 Task: For heading Use Italics Courier New with red colour, bold & Underline.  font size for heading26,  'Change the font style of data to'Georgia and font size to 18,  Change the alignment of both headline & data to Align left In the sheet  DashboardExpenseLog
Action: Mouse moved to (54, 157)
Screenshot: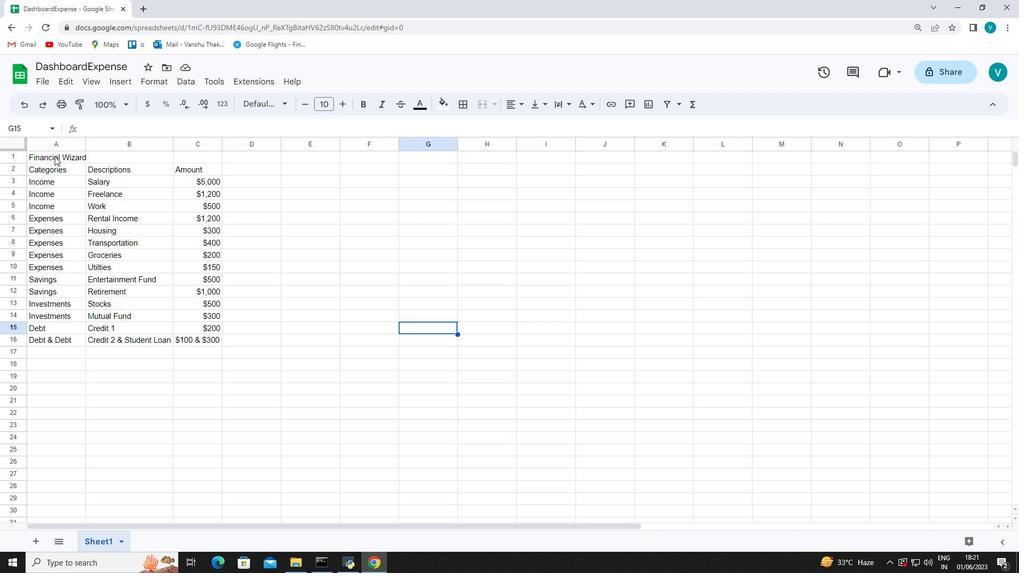 
Action: Mouse pressed left at (54, 157)
Screenshot: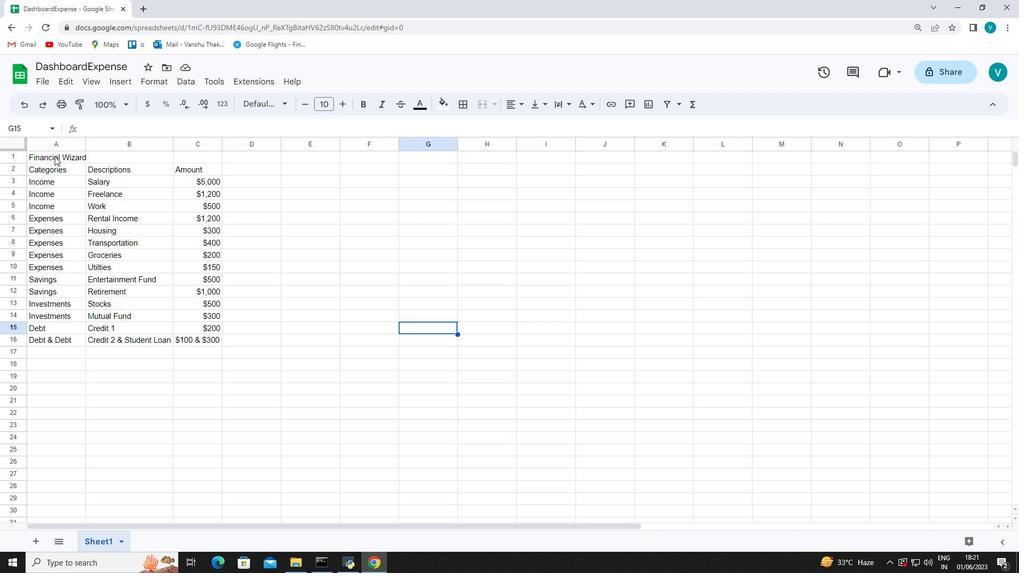 
Action: Mouse moved to (257, 107)
Screenshot: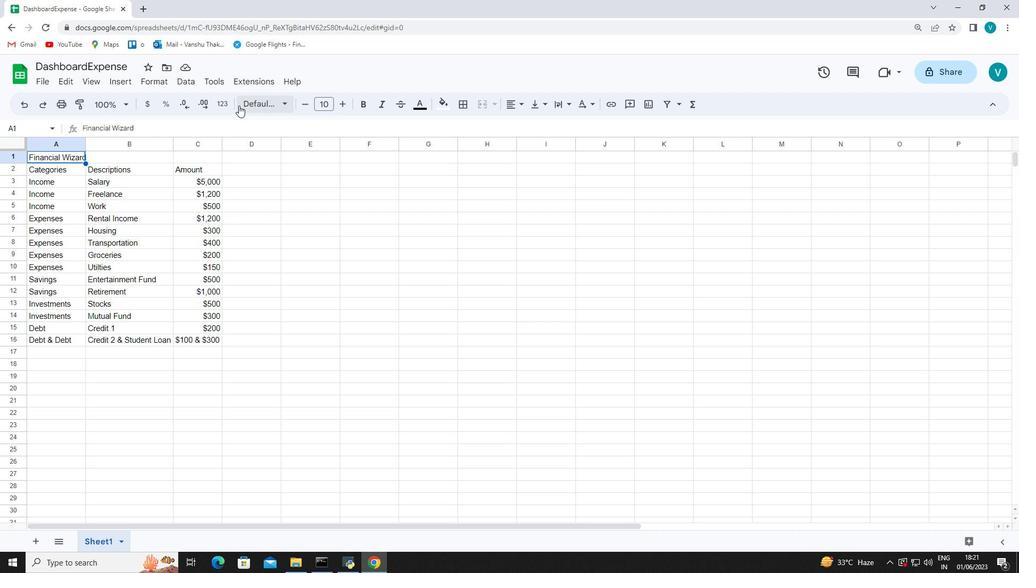
Action: Mouse pressed left at (257, 107)
Screenshot: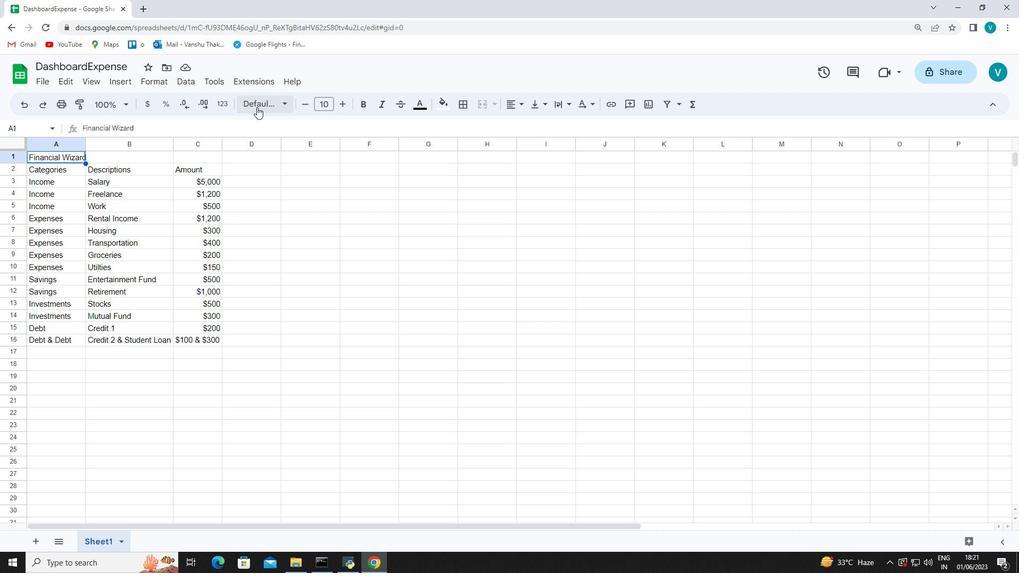 
Action: Mouse moved to (312, 230)
Screenshot: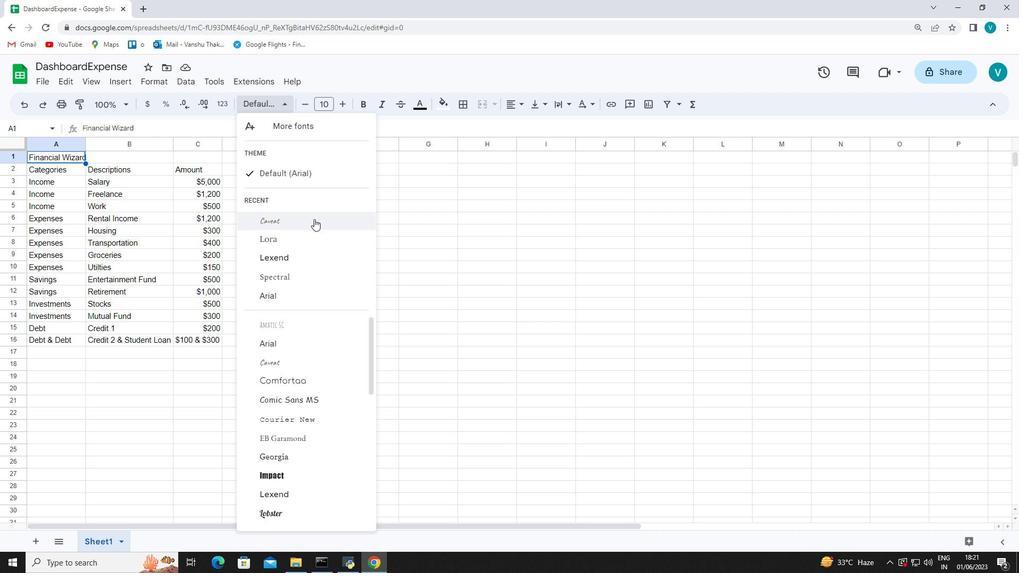 
Action: Mouse scrolled (312, 229) with delta (0, 0)
Screenshot: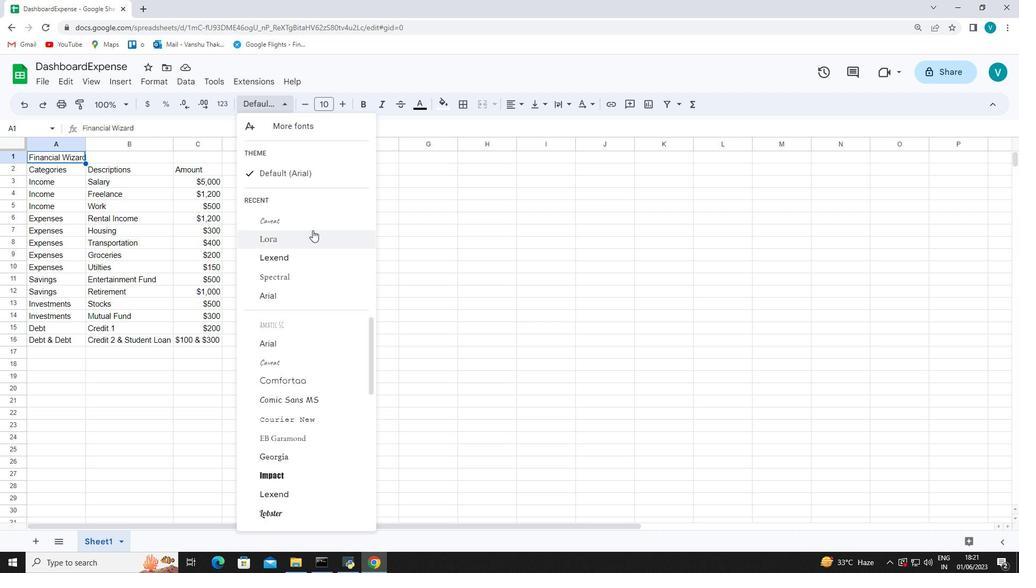 
Action: Mouse scrolled (312, 229) with delta (0, 0)
Screenshot: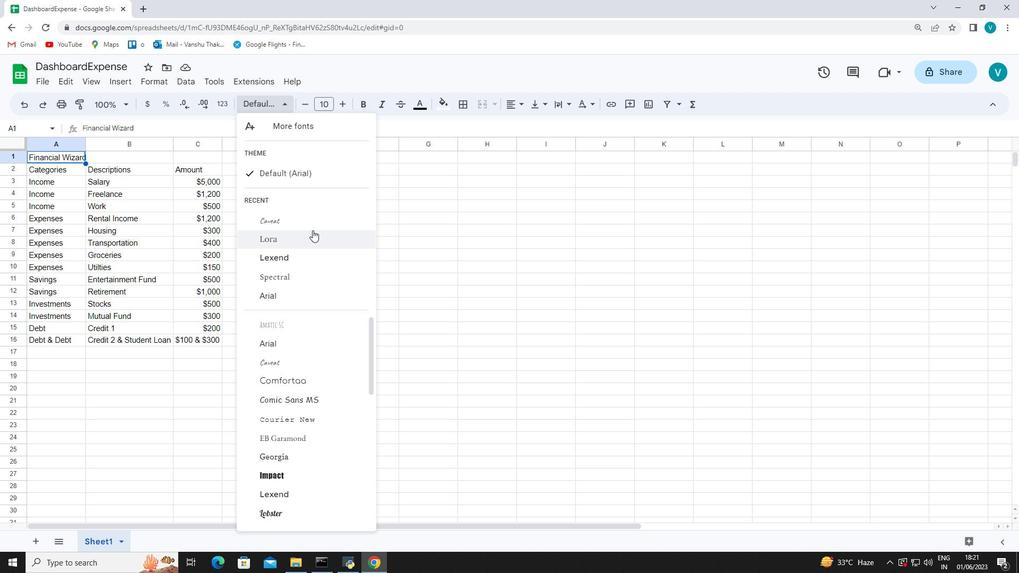 
Action: Mouse moved to (310, 364)
Screenshot: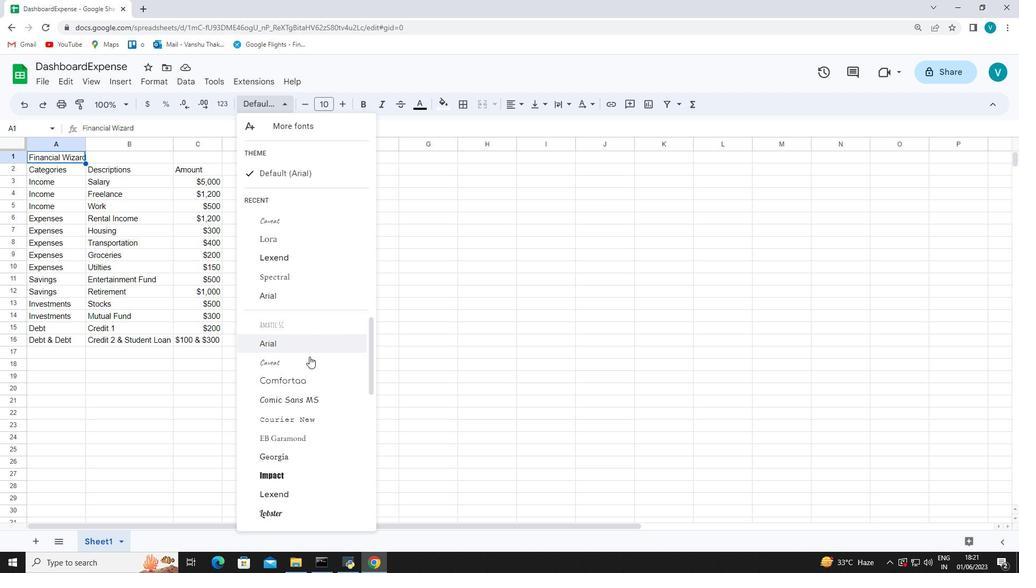 
Action: Mouse scrolled (310, 363) with delta (0, 0)
Screenshot: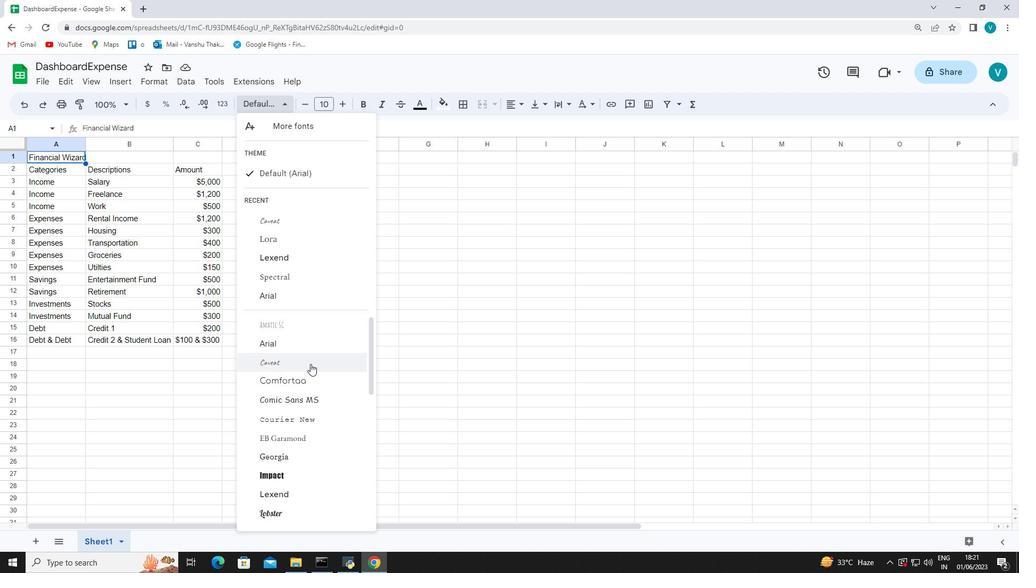 
Action: Mouse scrolled (310, 363) with delta (0, 0)
Screenshot: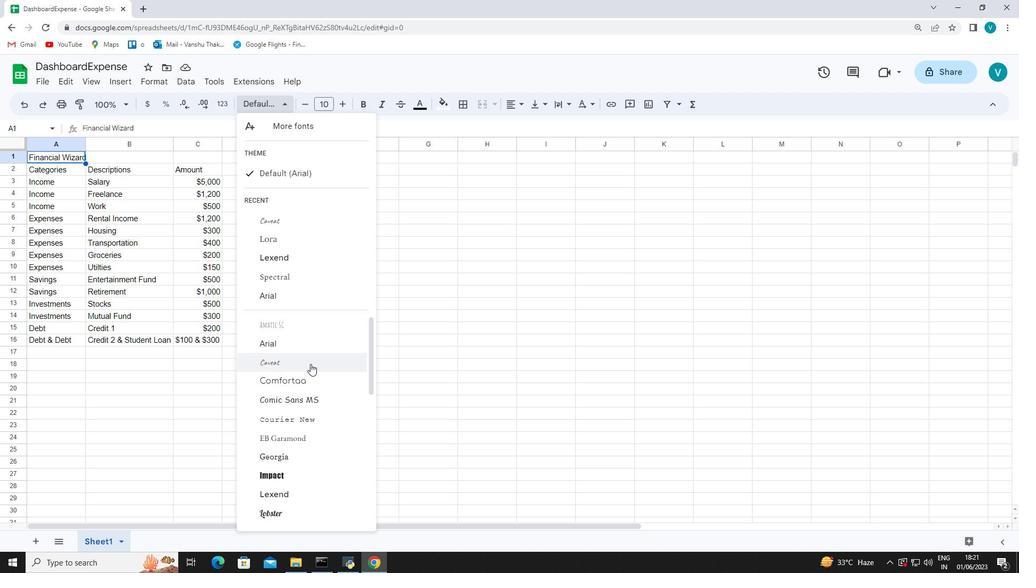 
Action: Mouse moved to (316, 339)
Screenshot: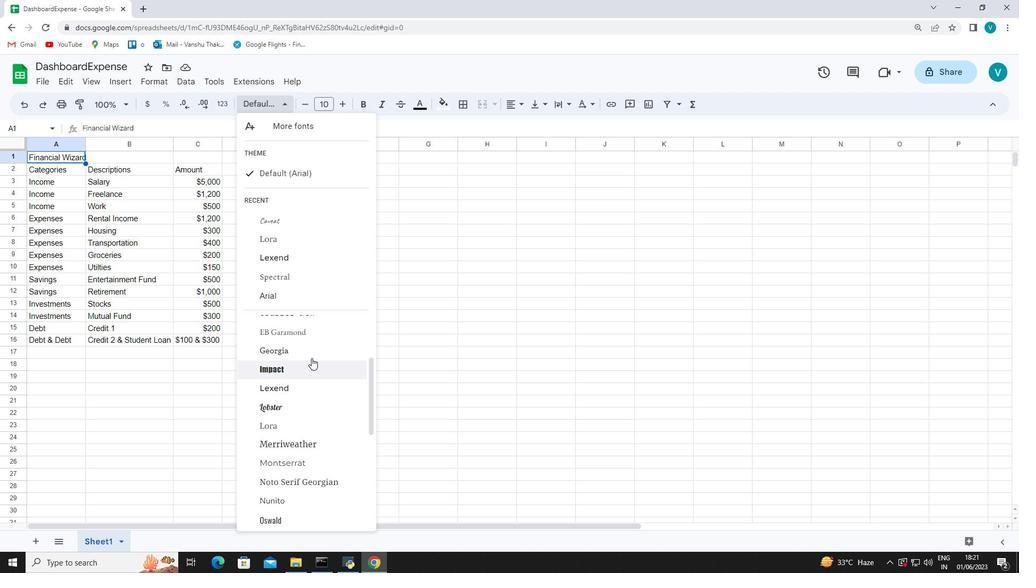 
Action: Mouse scrolled (316, 339) with delta (0, 0)
Screenshot: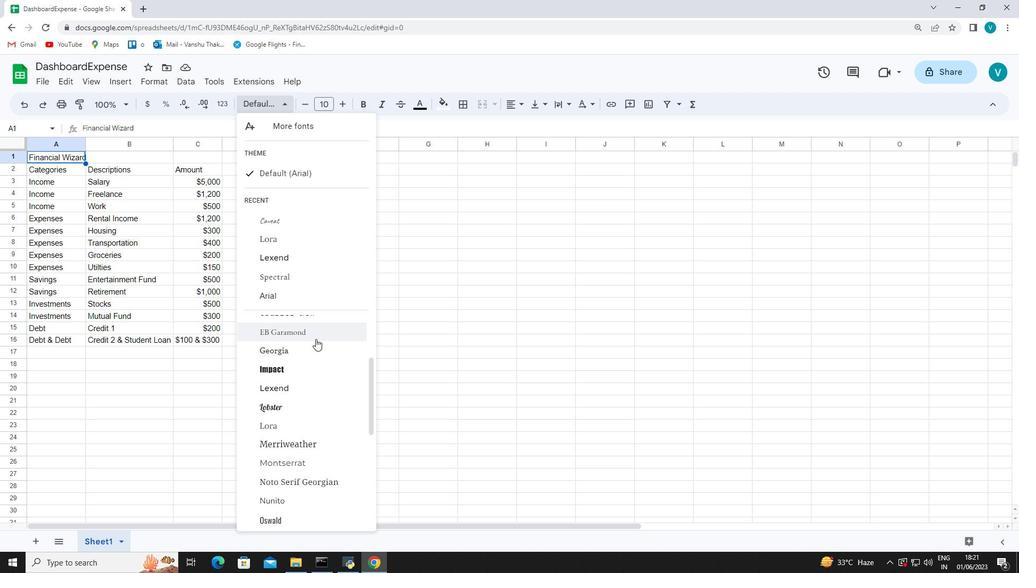 
Action: Mouse moved to (330, 361)
Screenshot: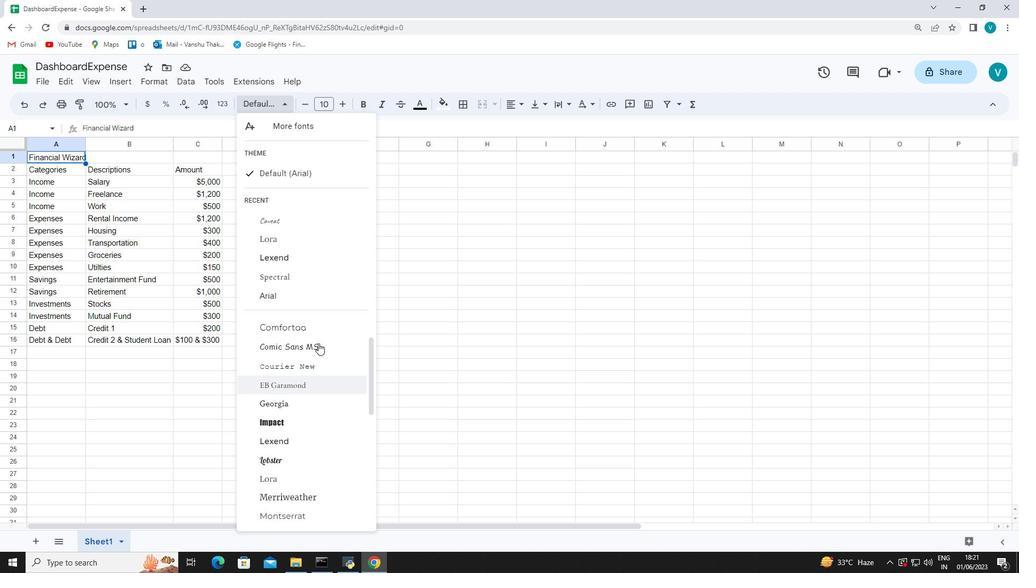 
Action: Mouse pressed left at (330, 361)
Screenshot: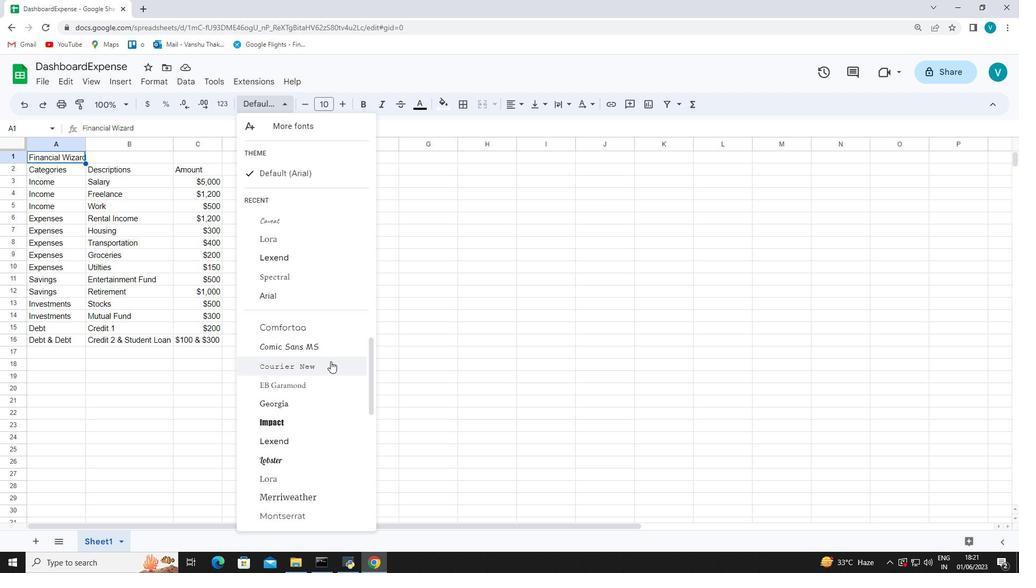 
Action: Mouse moved to (415, 109)
Screenshot: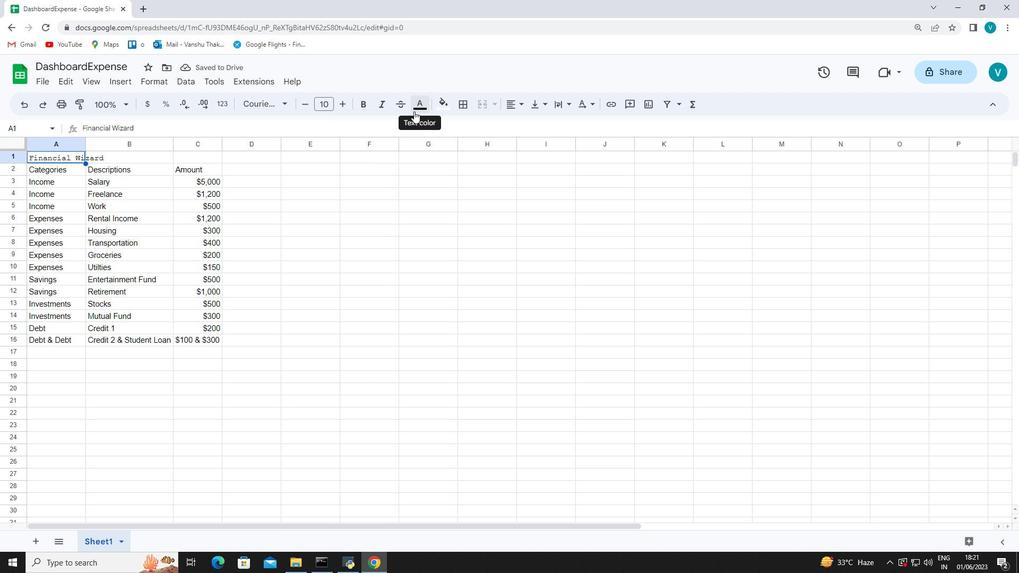 
Action: Mouse pressed left at (415, 109)
Screenshot: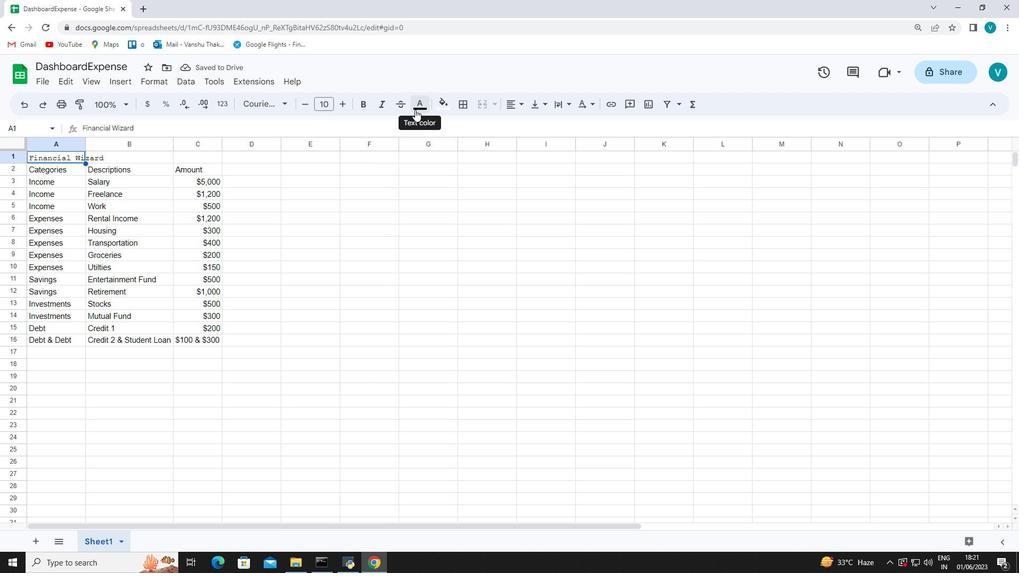 
Action: Mouse moved to (437, 157)
Screenshot: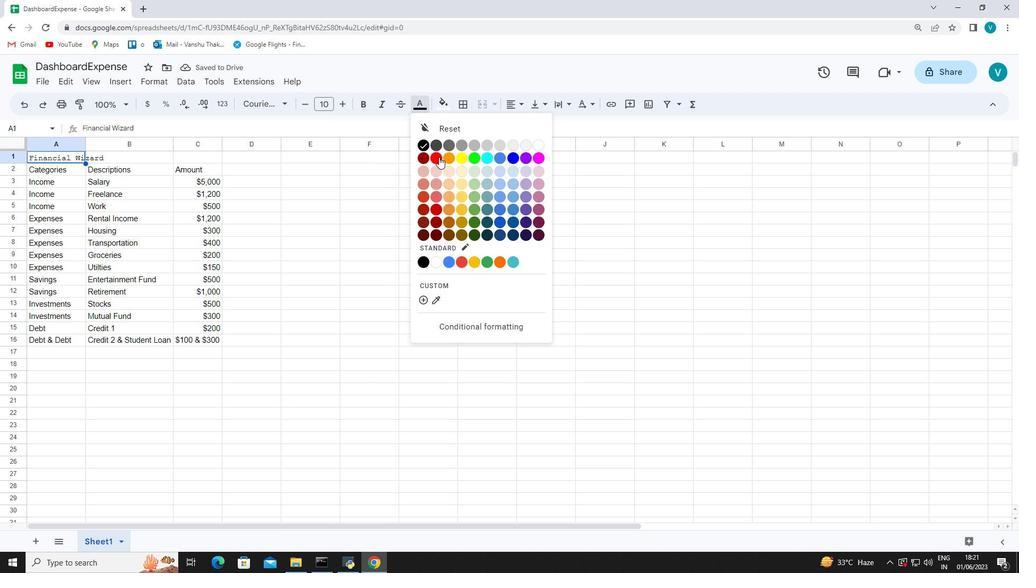 
Action: Mouse pressed left at (437, 157)
Screenshot: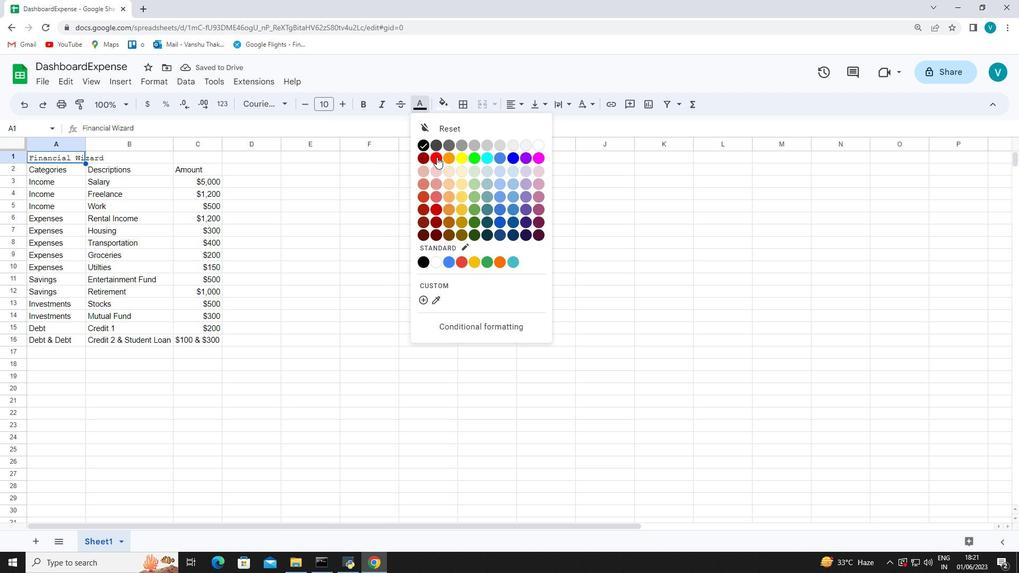 
Action: Mouse moved to (338, 145)
Screenshot: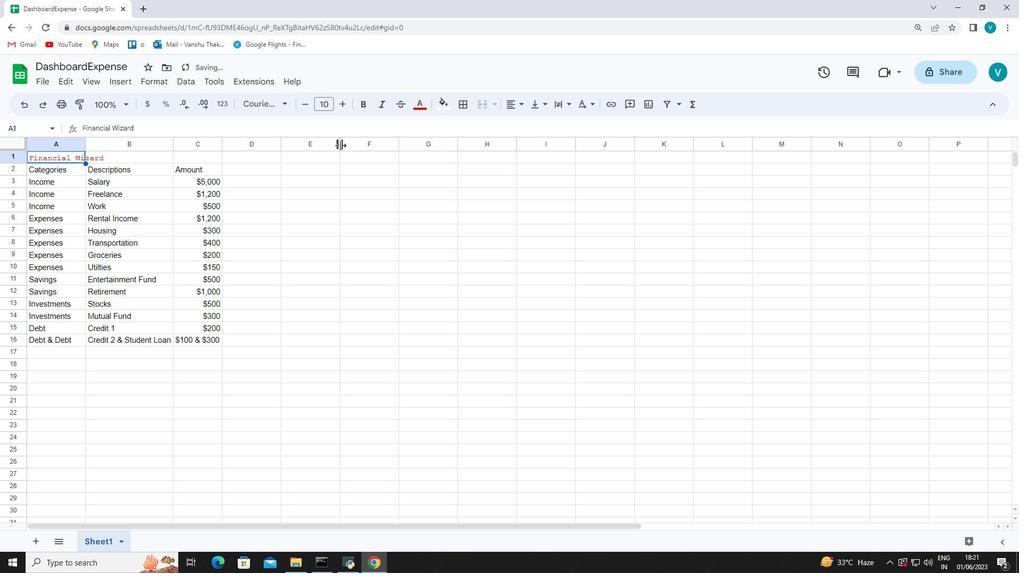 
Action: Key pressed ctrl+U
Screenshot: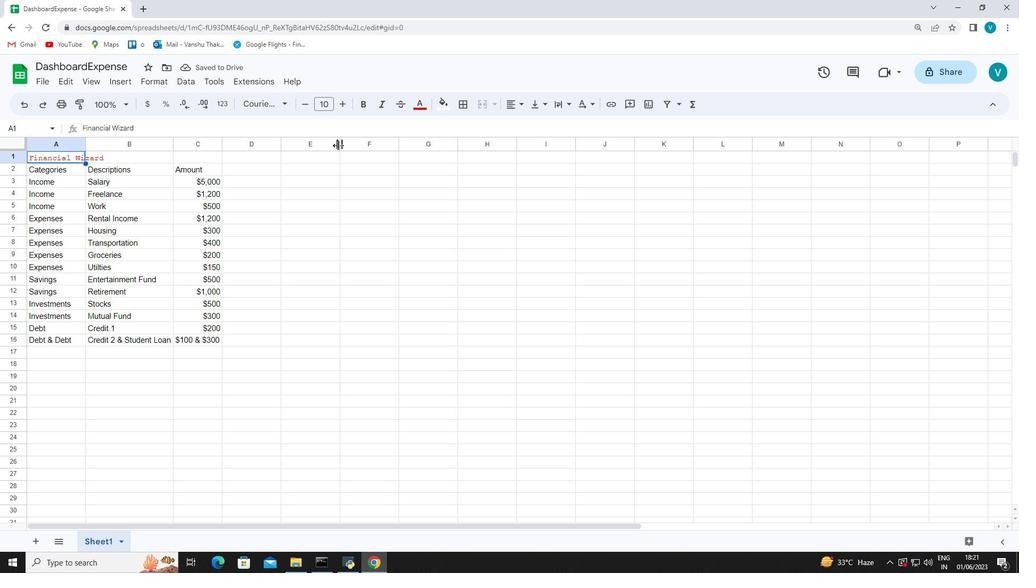 
Action: Mouse moved to (366, 103)
Screenshot: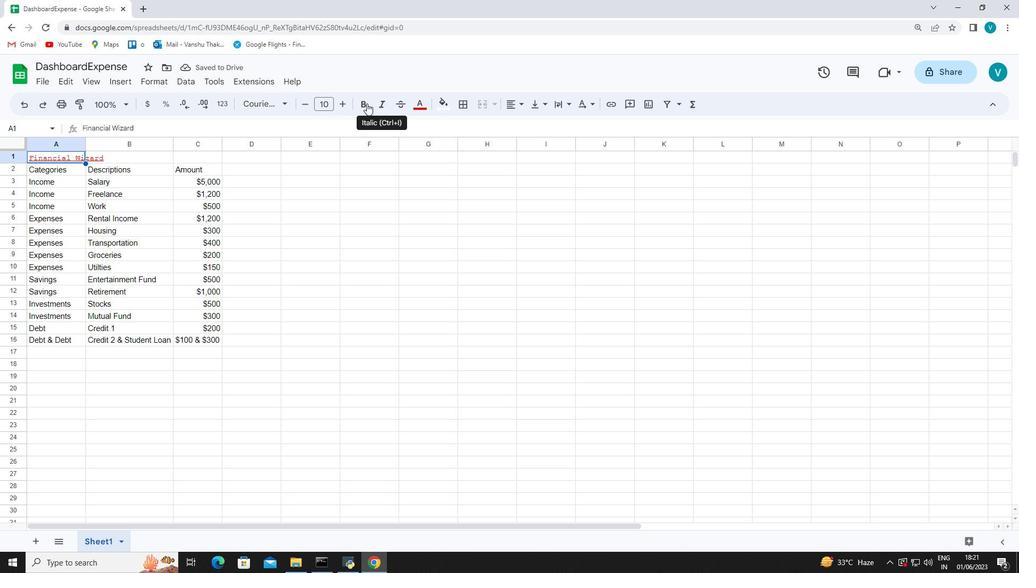 
Action: Mouse pressed left at (366, 103)
Screenshot: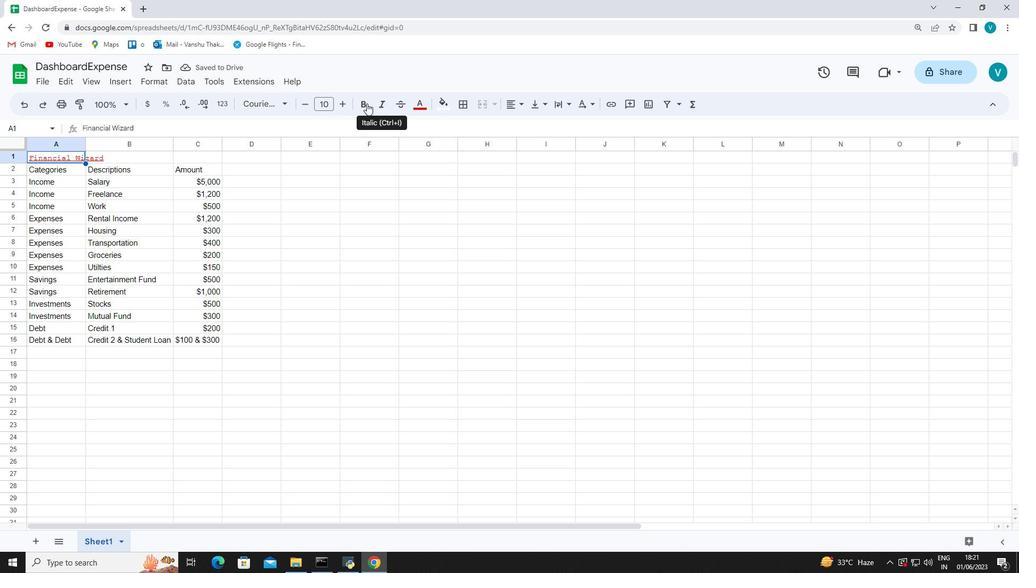 
Action: Mouse moved to (349, 101)
Screenshot: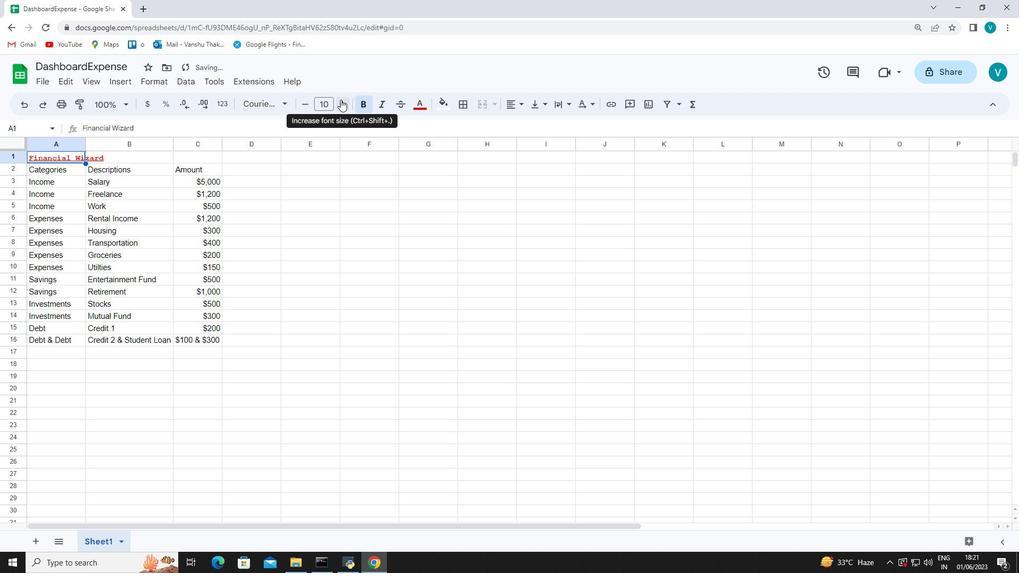 
Action: Mouse pressed left at (349, 101)
Screenshot: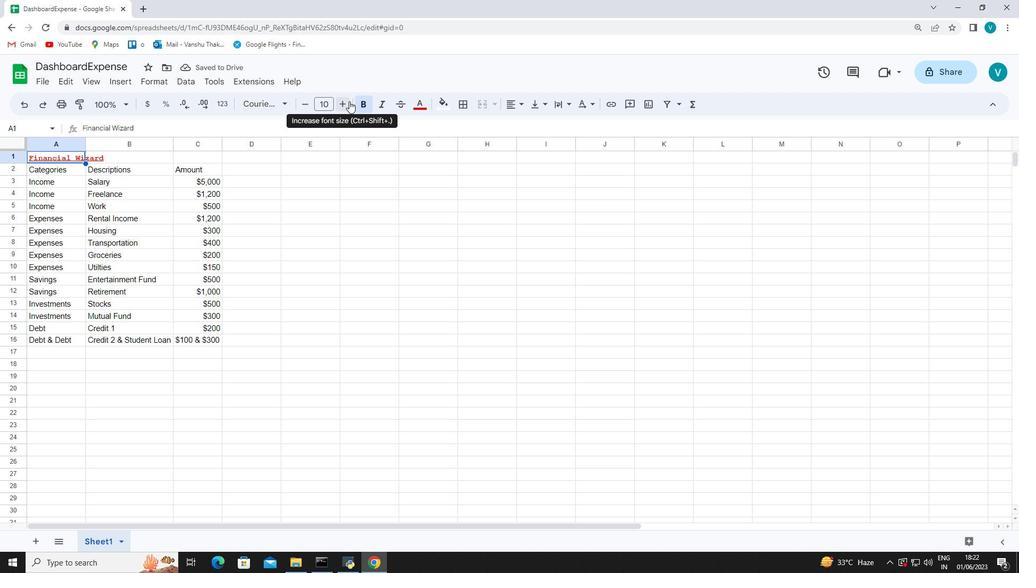 
Action: Mouse pressed left at (349, 101)
Screenshot: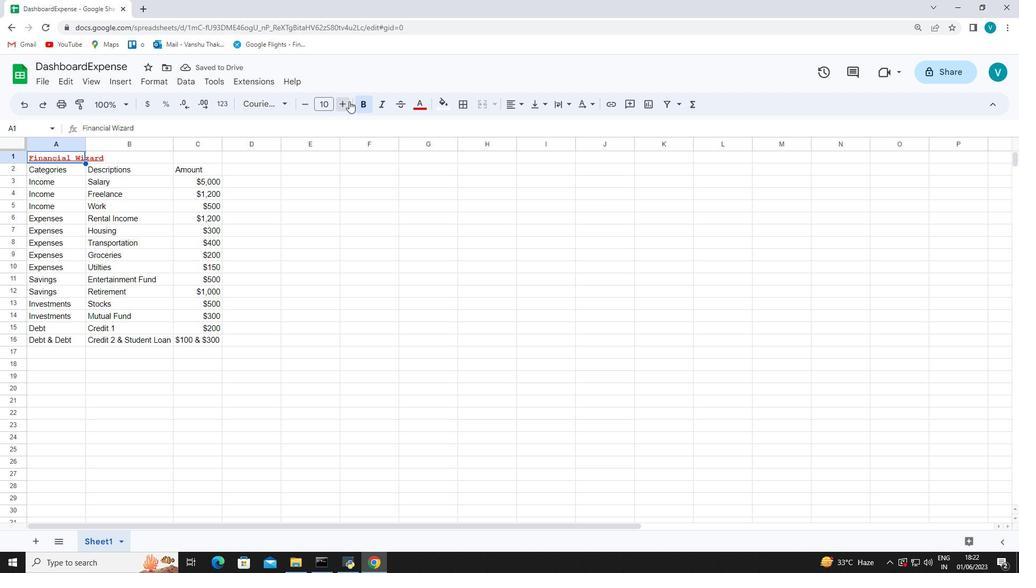 
Action: Mouse pressed left at (349, 101)
Screenshot: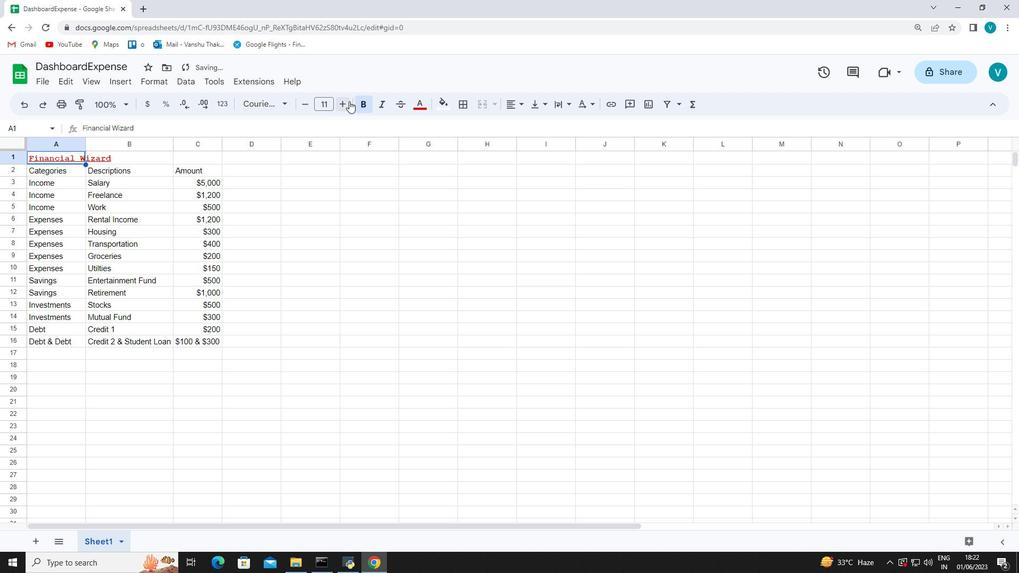 
Action: Mouse pressed left at (349, 101)
Screenshot: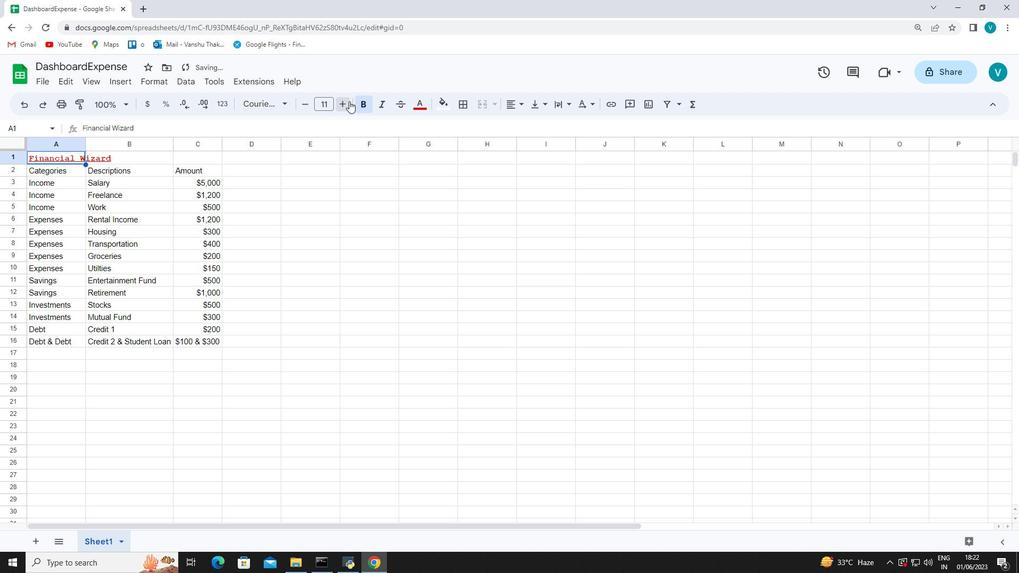
Action: Mouse pressed left at (349, 101)
Screenshot: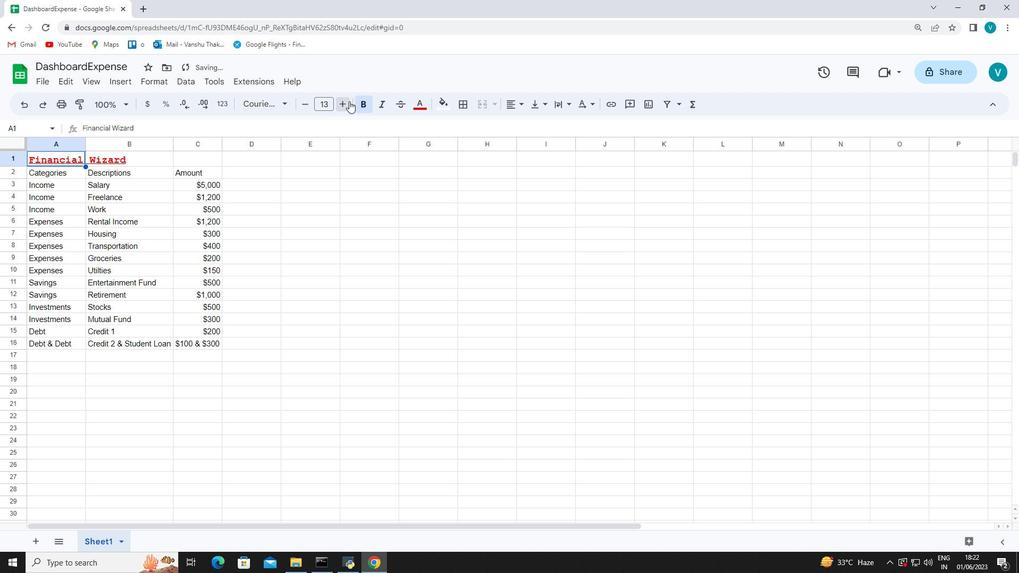 
Action: Mouse pressed left at (349, 101)
Screenshot: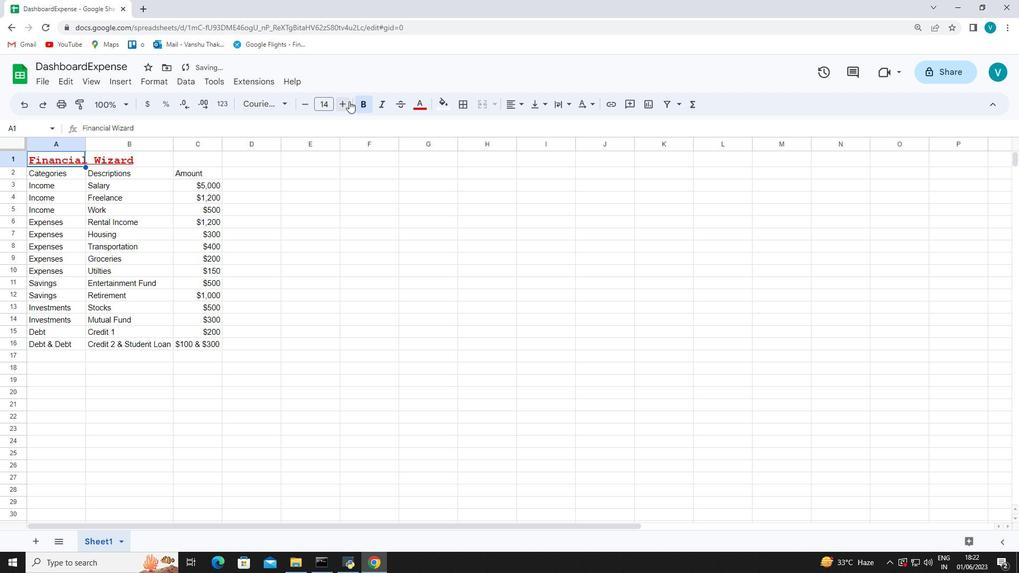 
Action: Mouse pressed left at (349, 101)
Screenshot: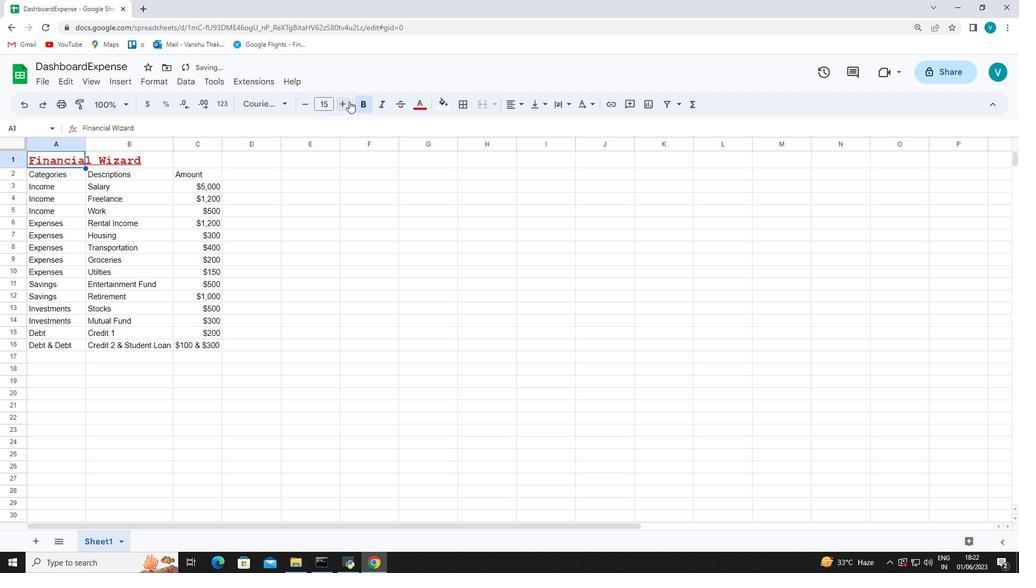 
Action: Mouse pressed left at (349, 101)
Screenshot: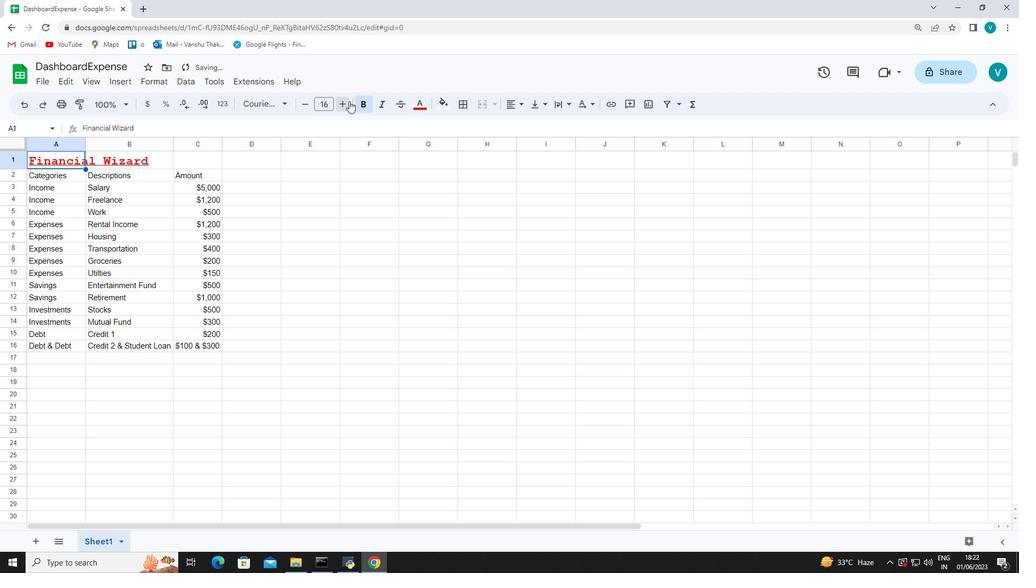 
Action: Mouse pressed left at (349, 101)
Screenshot: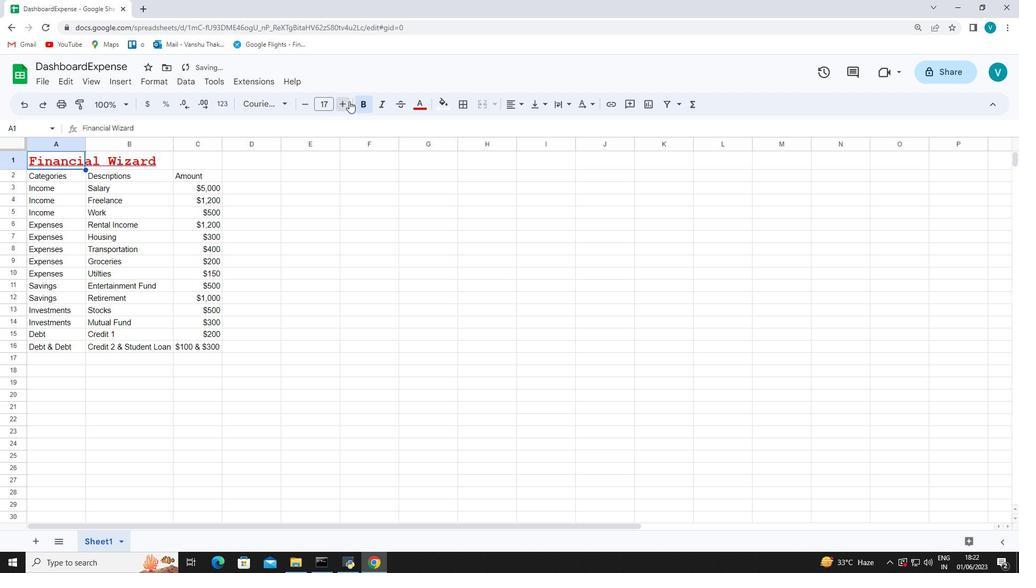 
Action: Mouse pressed left at (349, 101)
Screenshot: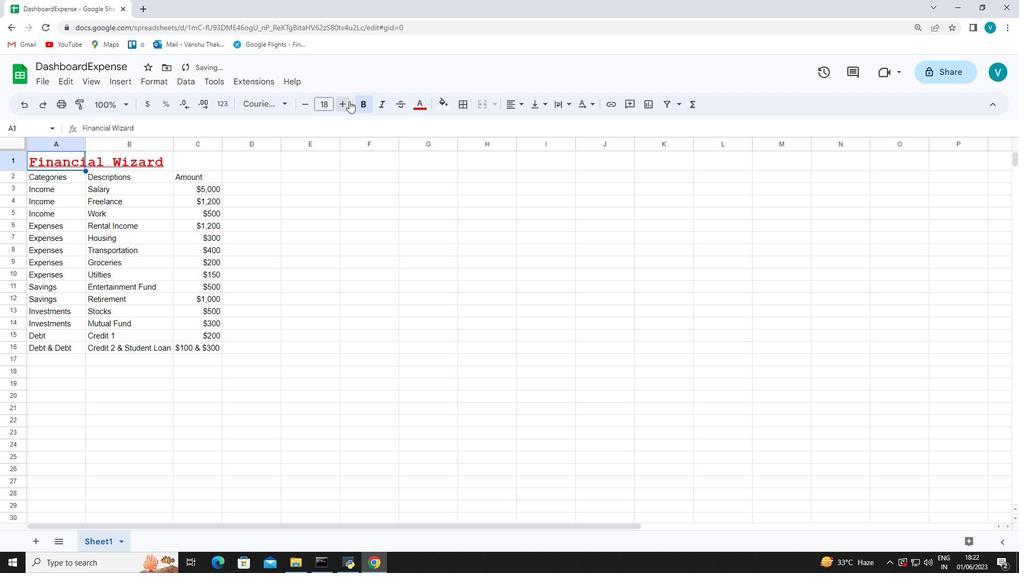 
Action: Mouse pressed left at (349, 101)
Screenshot: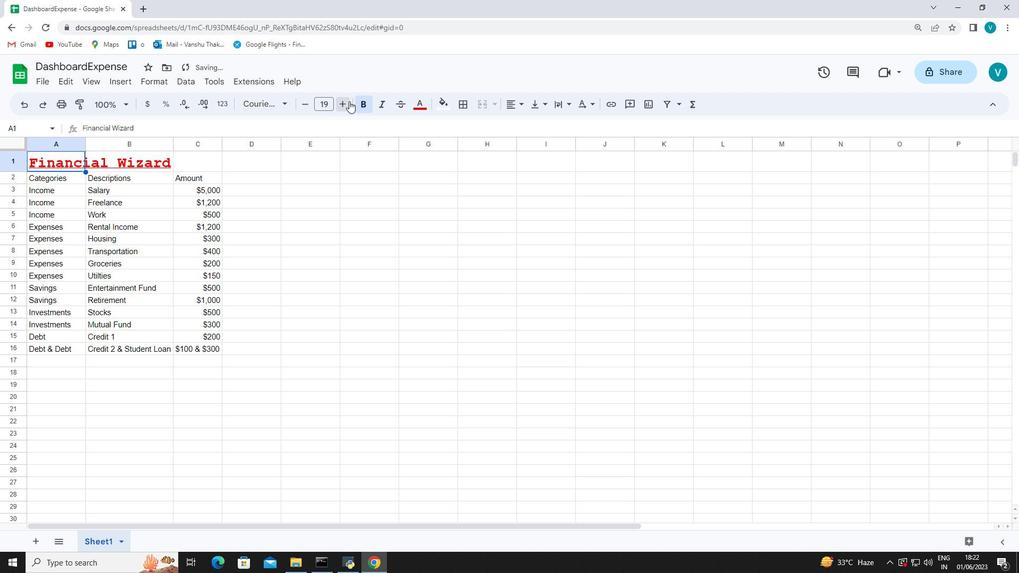 
Action: Mouse pressed left at (349, 101)
Screenshot: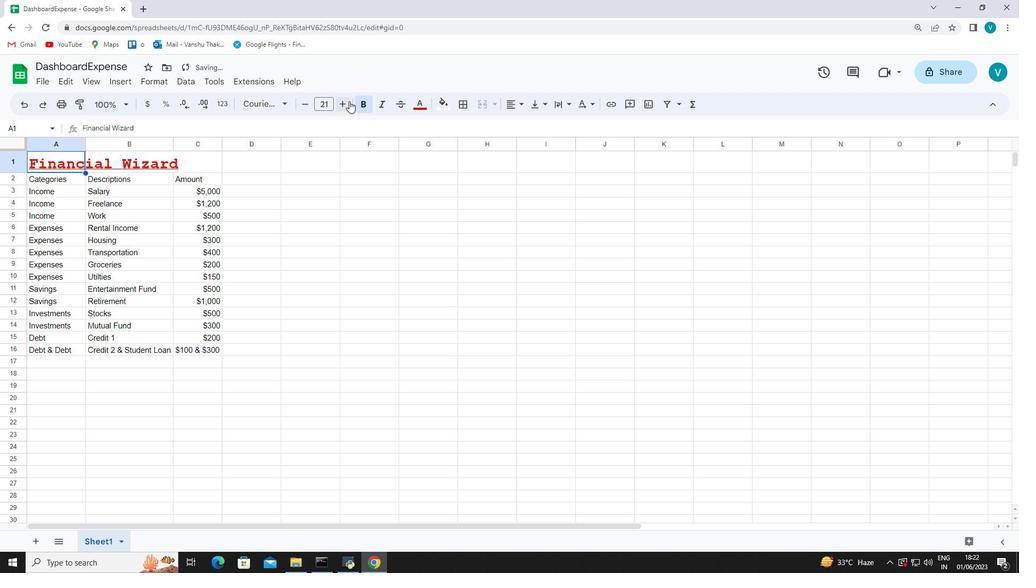 
Action: Mouse pressed left at (349, 101)
Screenshot: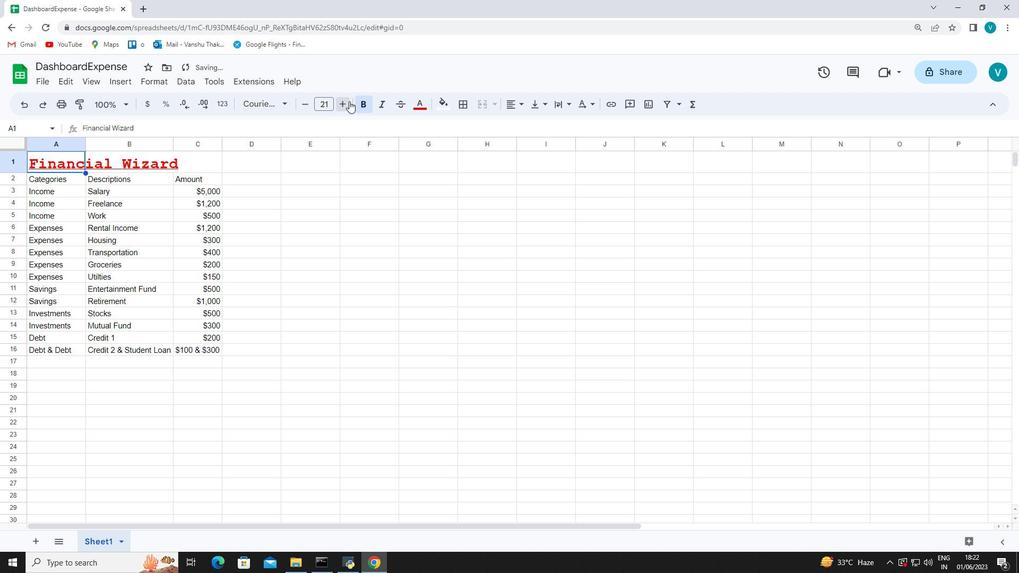 
Action: Mouse pressed left at (349, 101)
Screenshot: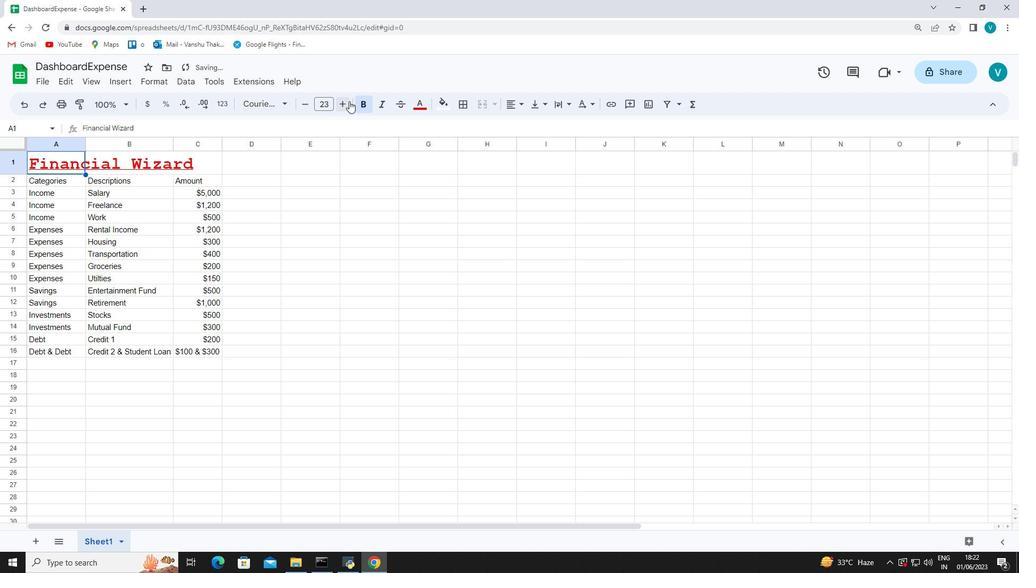 
Action: Mouse pressed left at (349, 101)
Screenshot: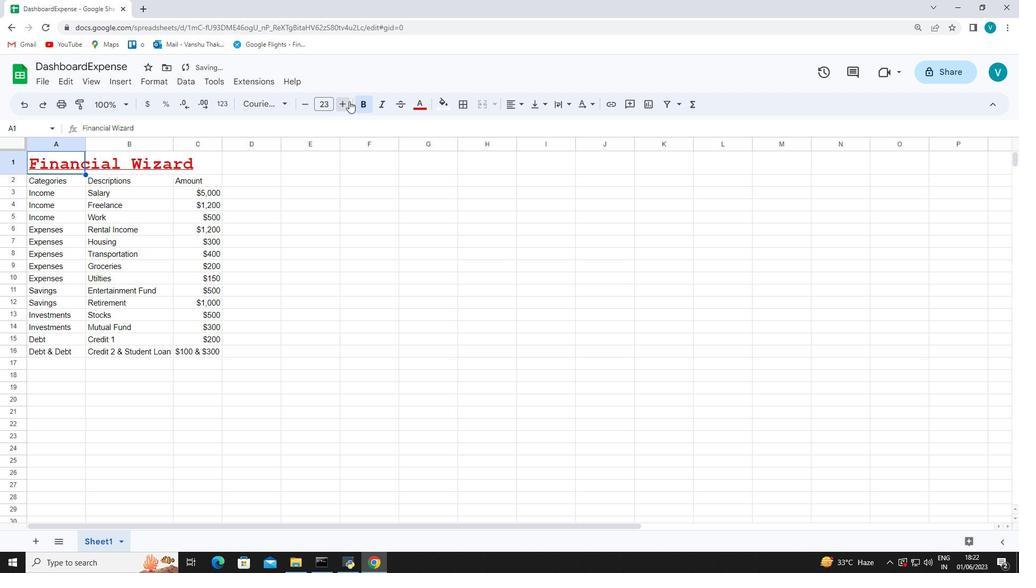 
Action: Mouse pressed left at (349, 101)
Screenshot: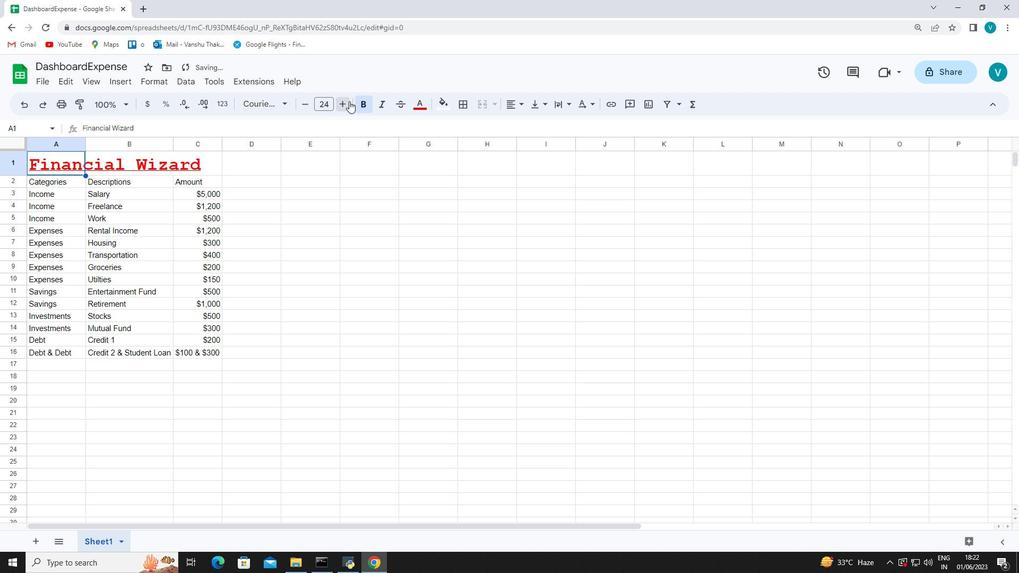 
Action: Mouse moved to (357, 222)
Screenshot: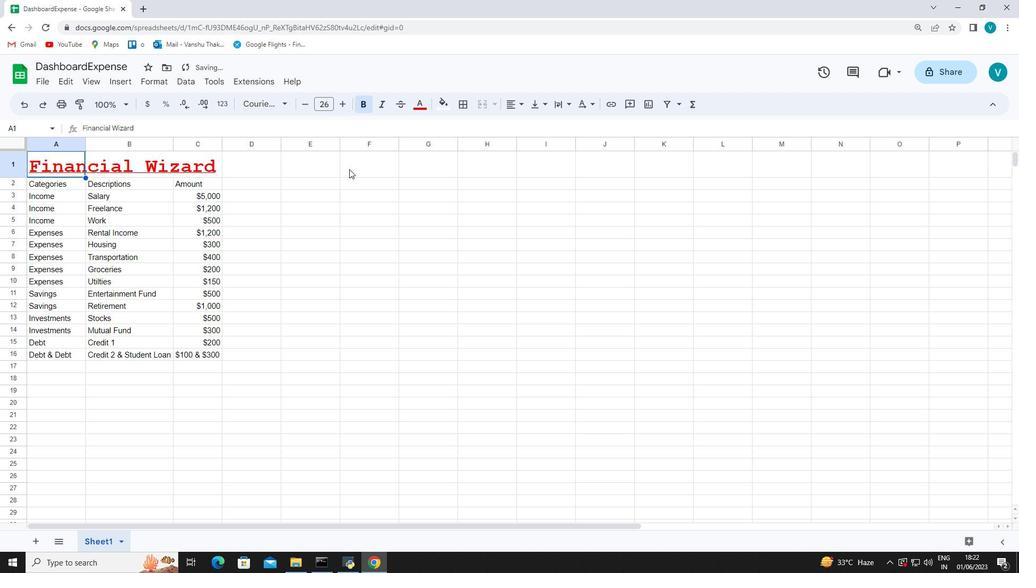 
Action: Mouse pressed left at (357, 222)
Screenshot: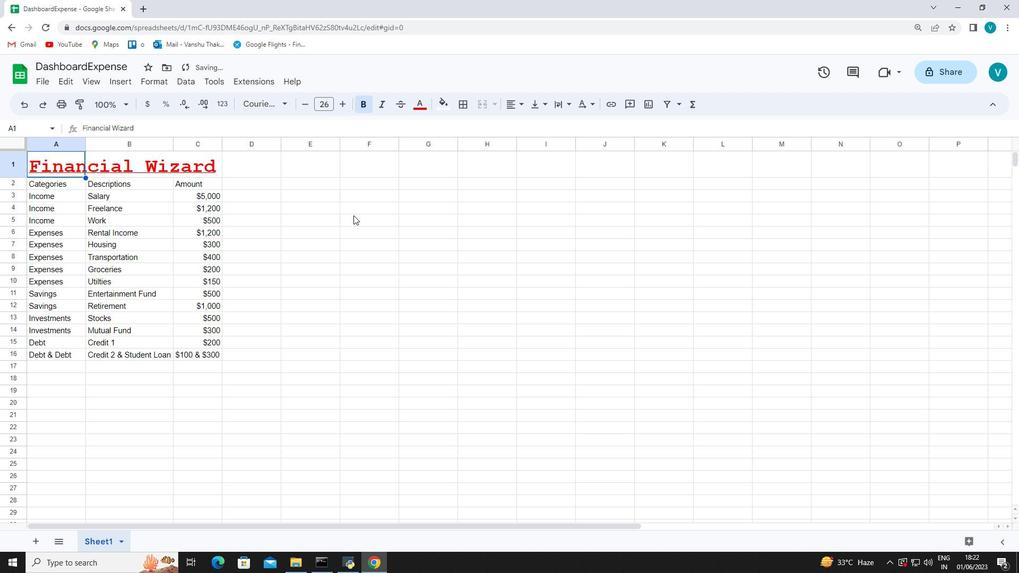 
Action: Mouse moved to (73, 189)
Screenshot: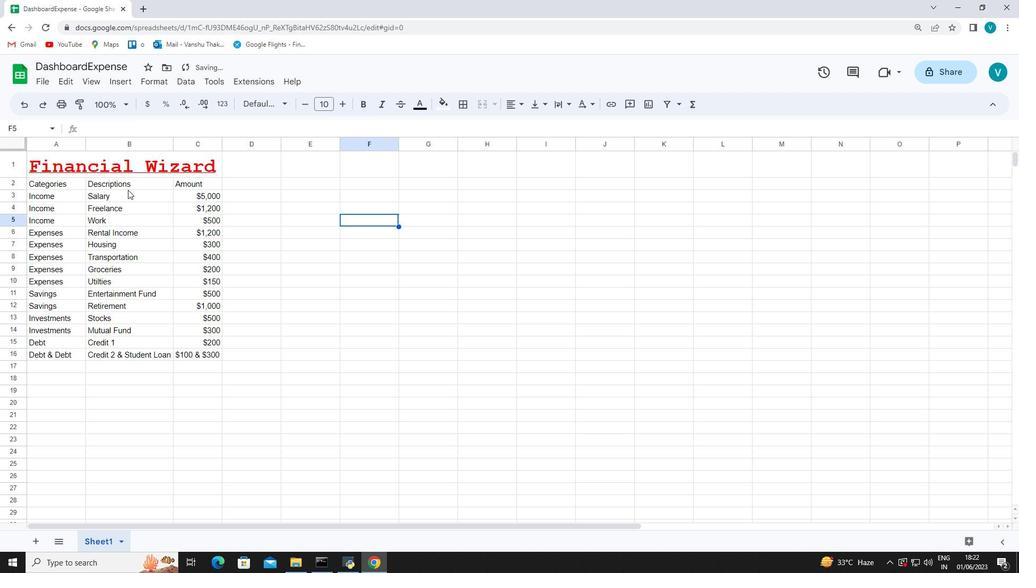 
Action: Mouse pressed left at (73, 189)
Screenshot: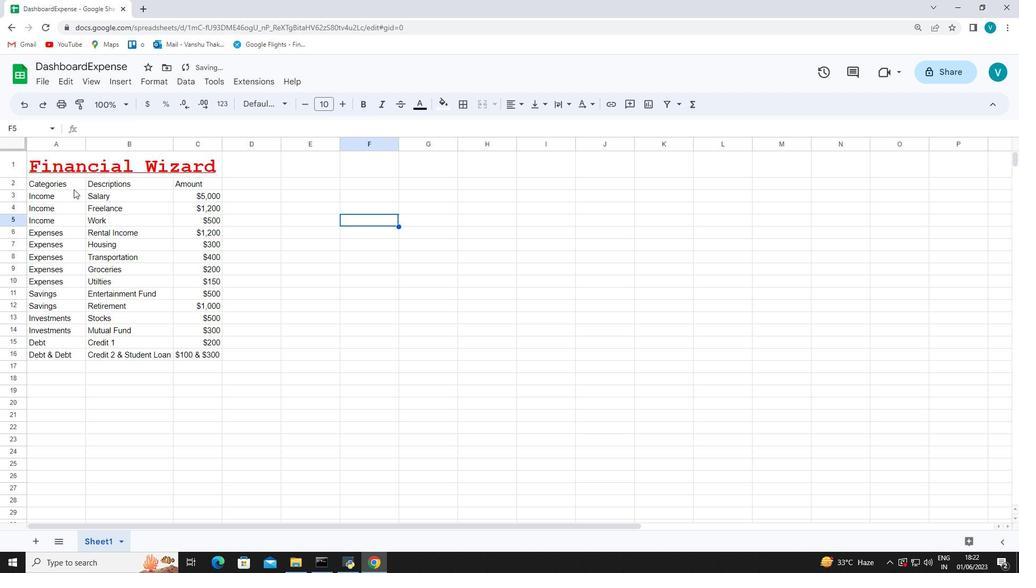 
Action: Mouse moved to (54, 183)
Screenshot: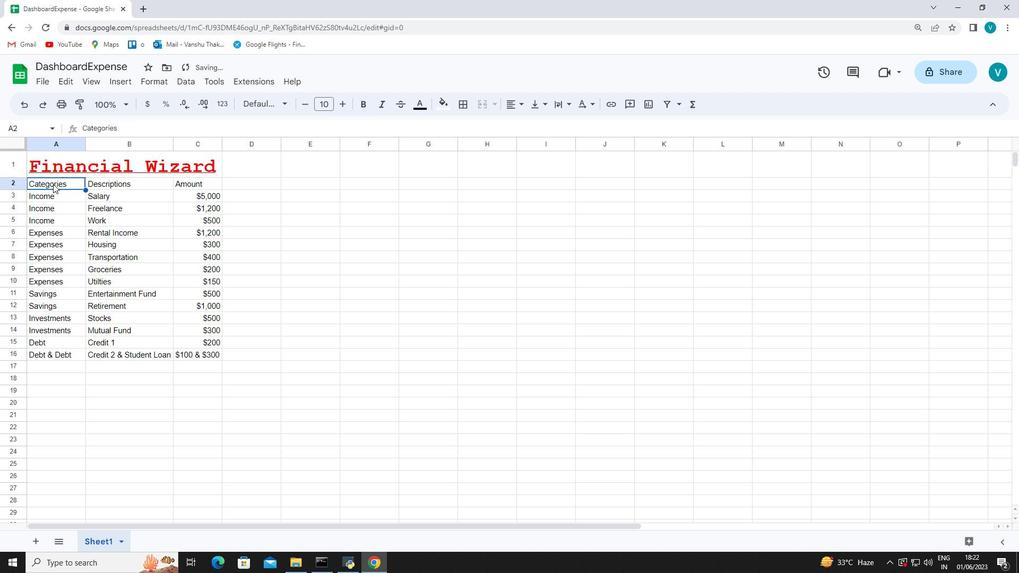 
Action: Mouse pressed left at (54, 183)
Screenshot: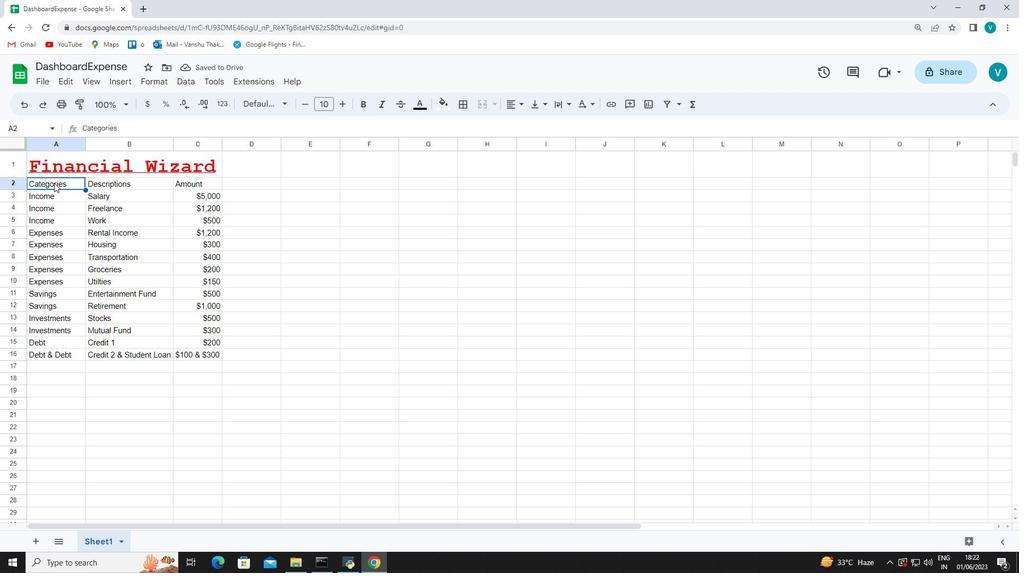 
Action: Mouse moved to (274, 105)
Screenshot: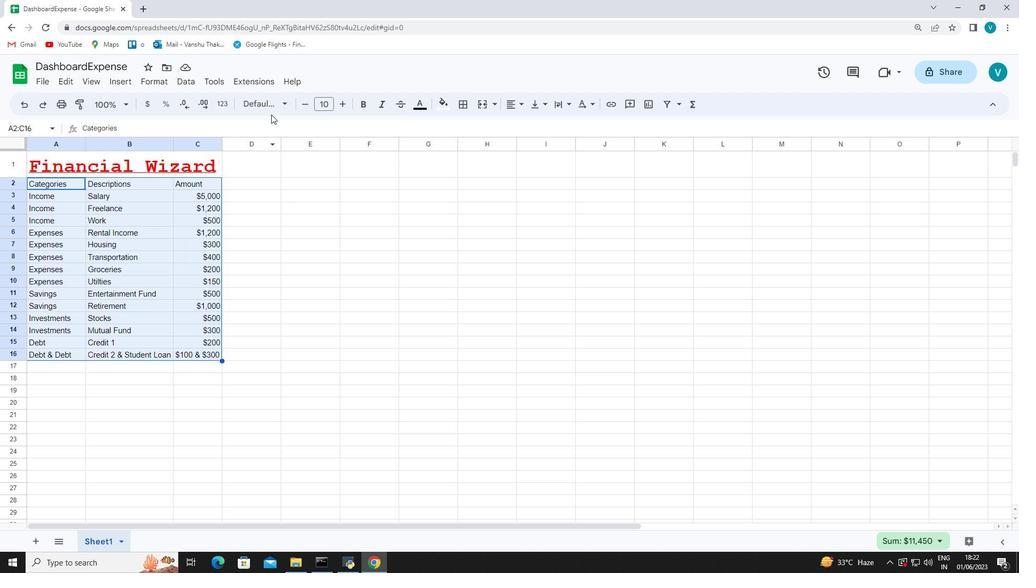 
Action: Mouse pressed left at (274, 105)
Screenshot: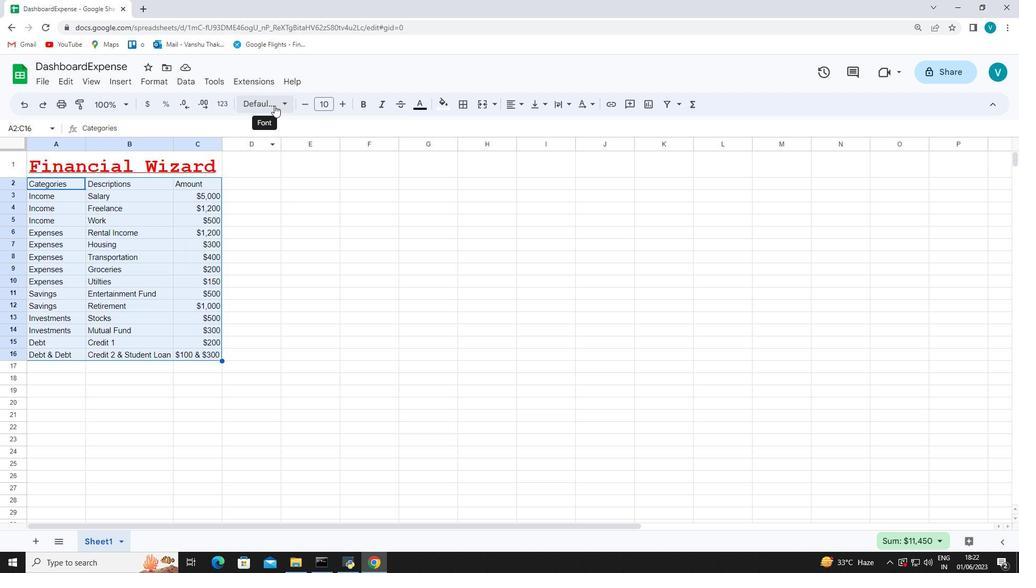
Action: Mouse moved to (304, 387)
Screenshot: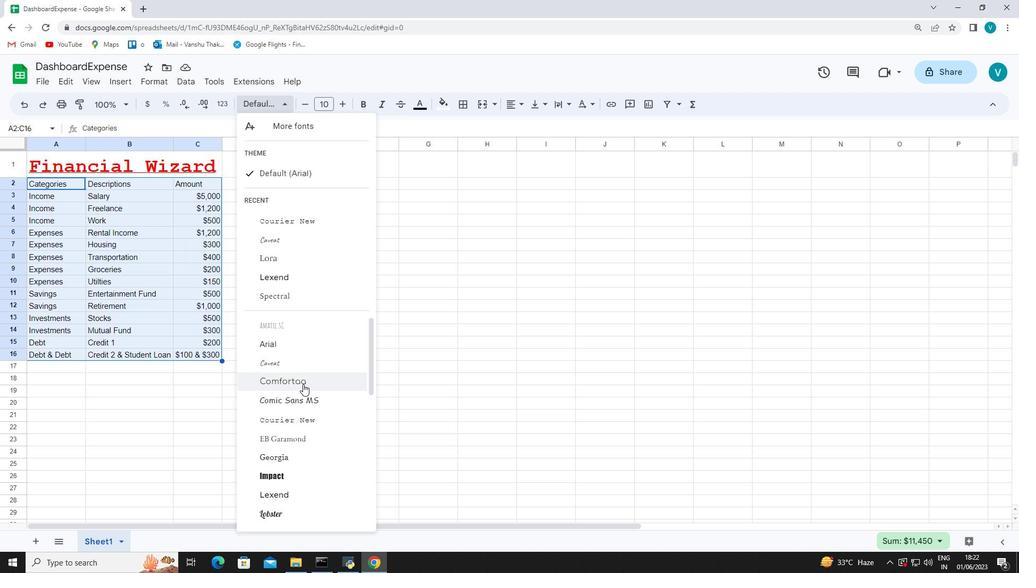 
Action: Mouse scrolled (304, 387) with delta (0, 0)
Screenshot: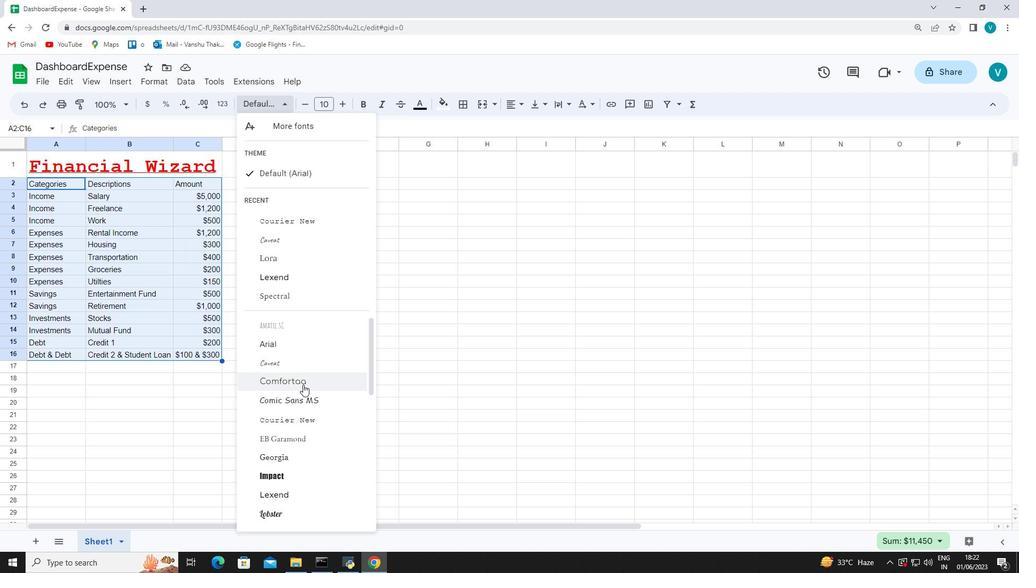 
Action: Mouse scrolled (304, 387) with delta (0, 0)
Screenshot: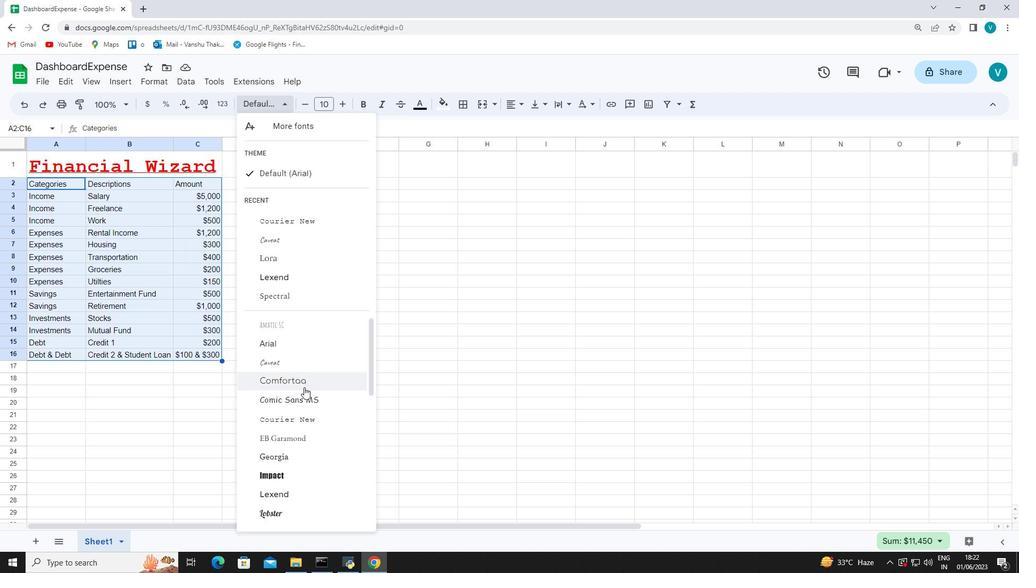 
Action: Mouse moved to (294, 355)
Screenshot: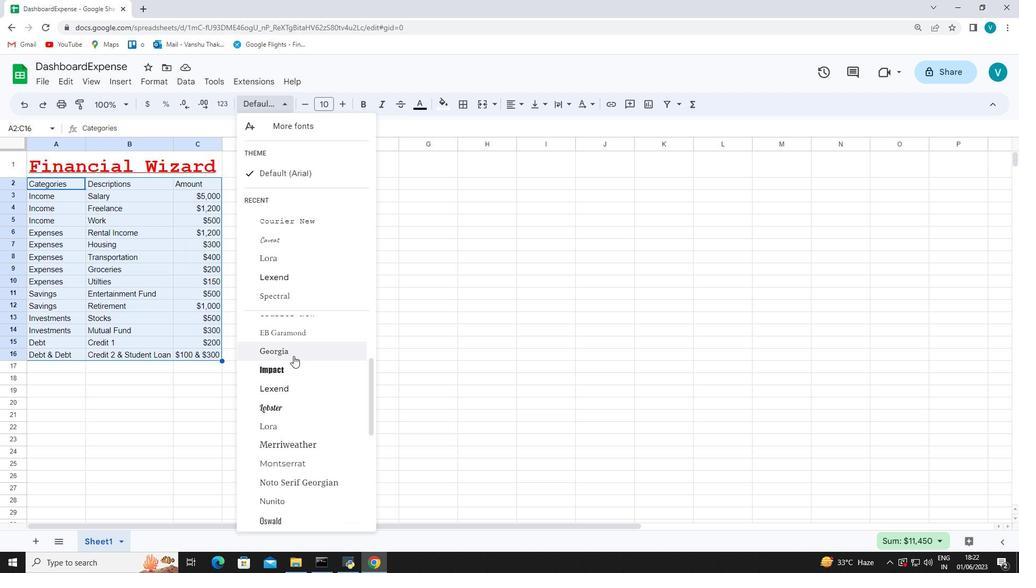 
Action: Mouse pressed left at (294, 355)
Screenshot: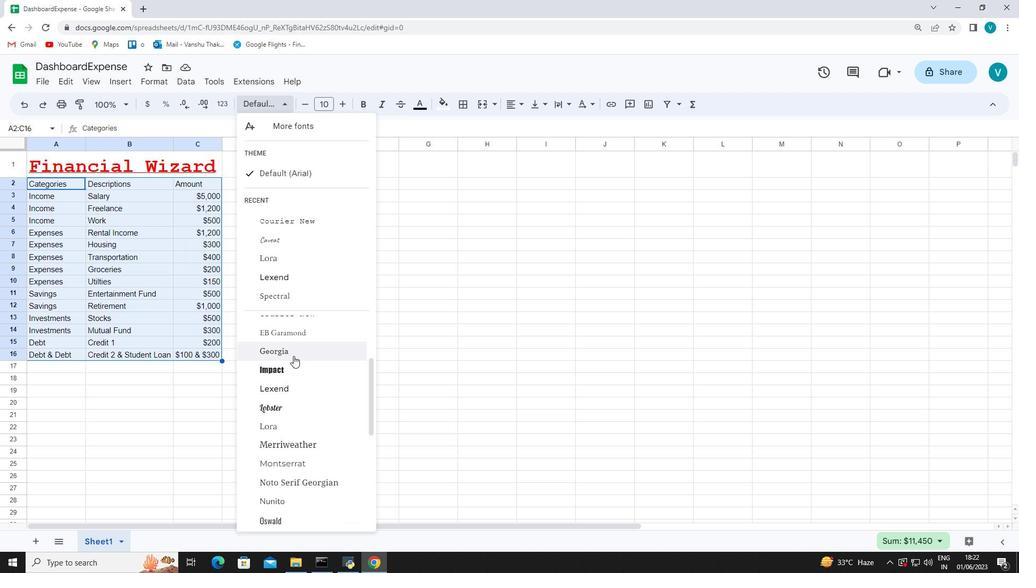 
Action: Mouse moved to (346, 106)
Screenshot: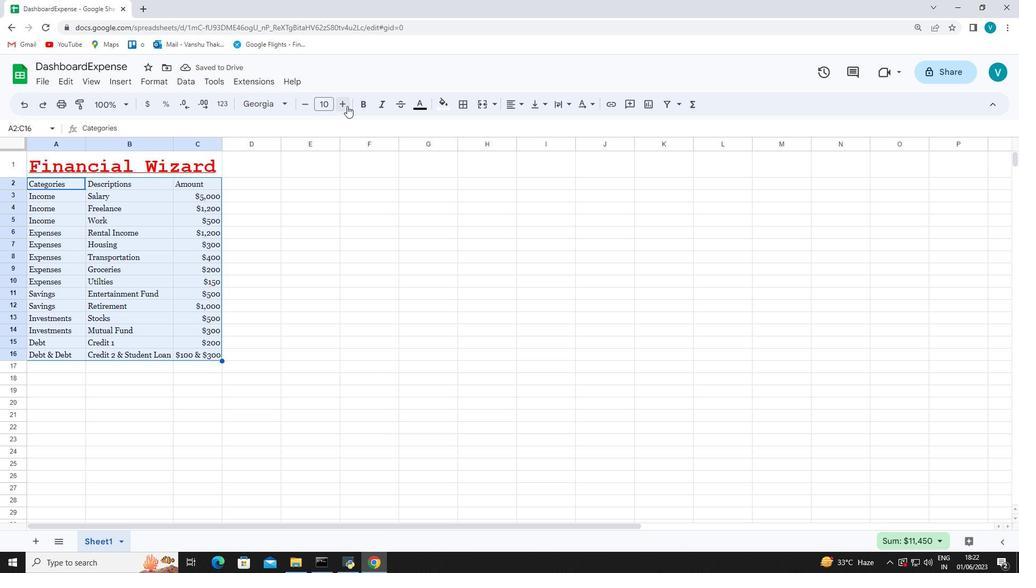 
Action: Mouse pressed left at (346, 106)
Screenshot: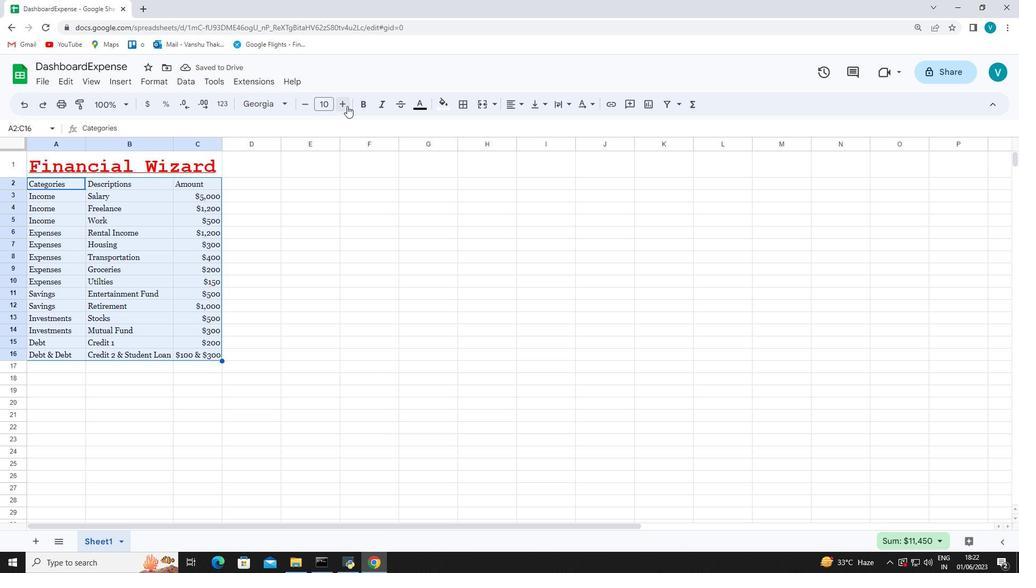 
Action: Mouse moved to (345, 106)
Screenshot: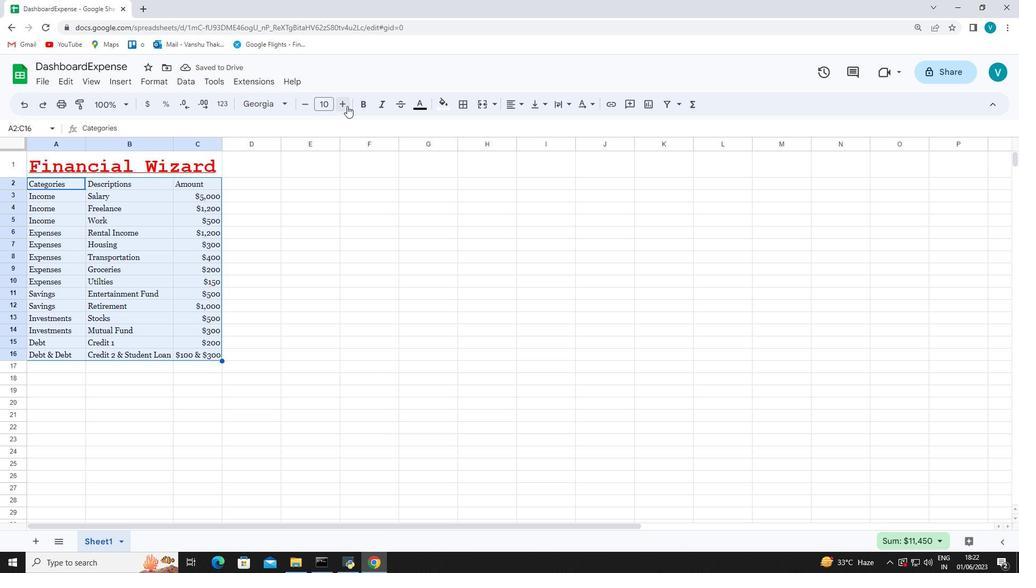 
Action: Mouse pressed left at (345, 106)
Screenshot: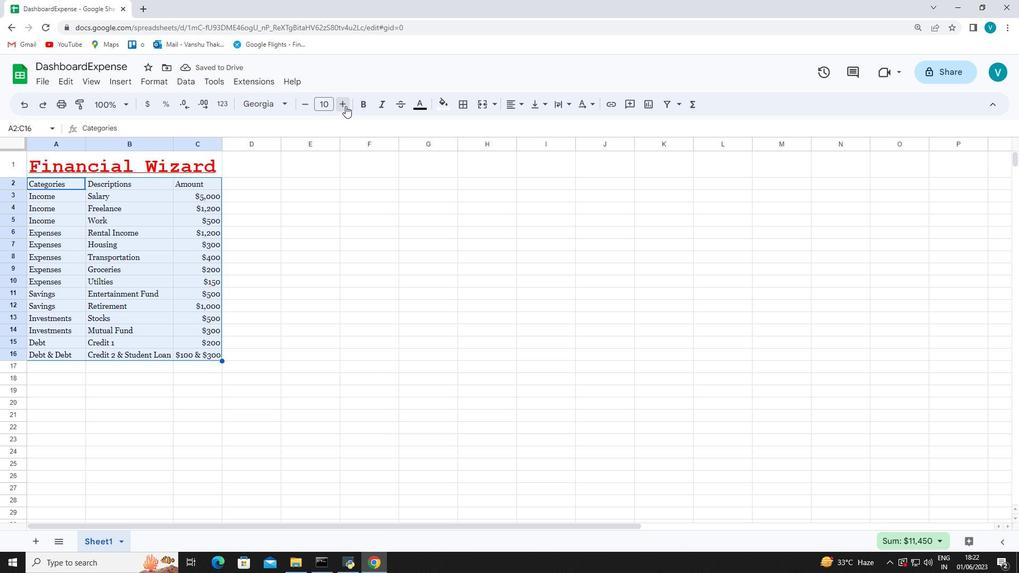 
Action: Mouse pressed left at (345, 106)
Screenshot: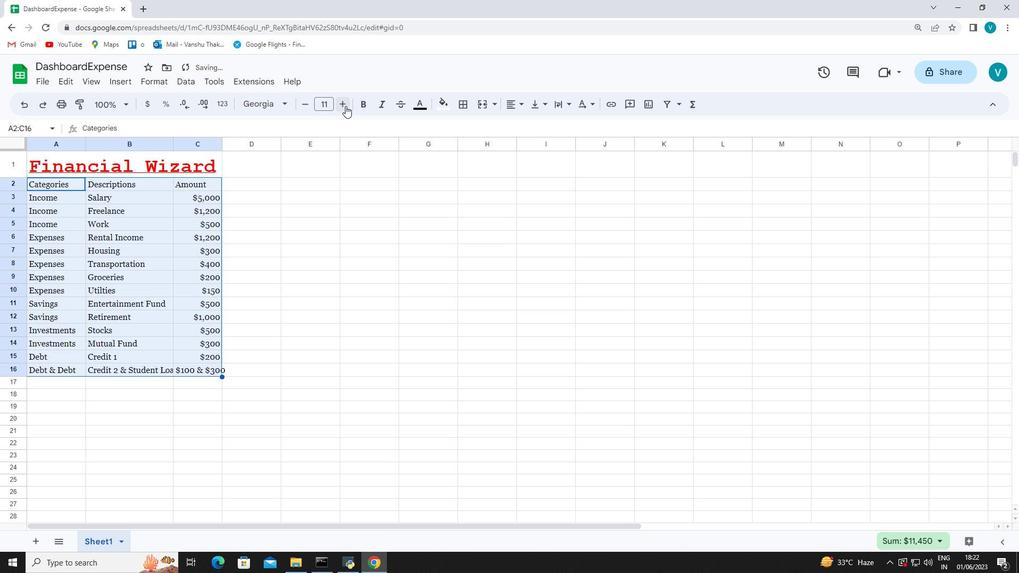 
Action: Mouse pressed left at (345, 106)
Screenshot: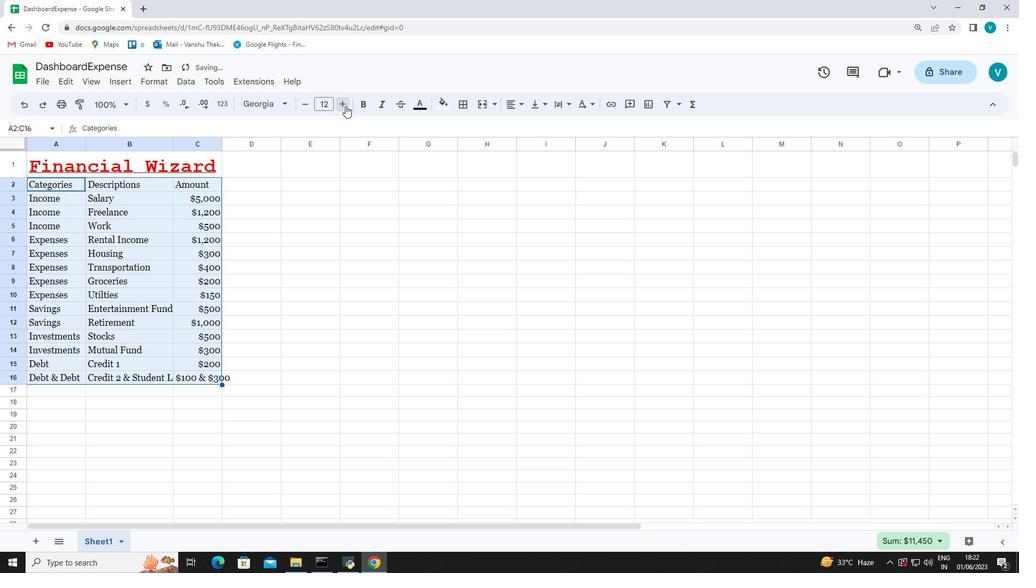 
Action: Mouse pressed left at (345, 106)
Screenshot: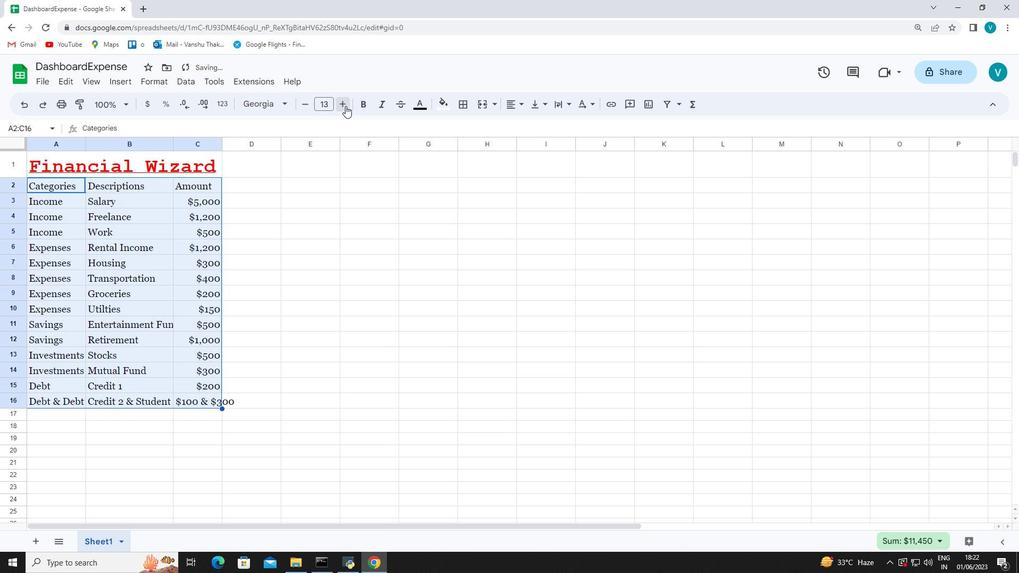 
Action: Mouse pressed left at (345, 106)
Screenshot: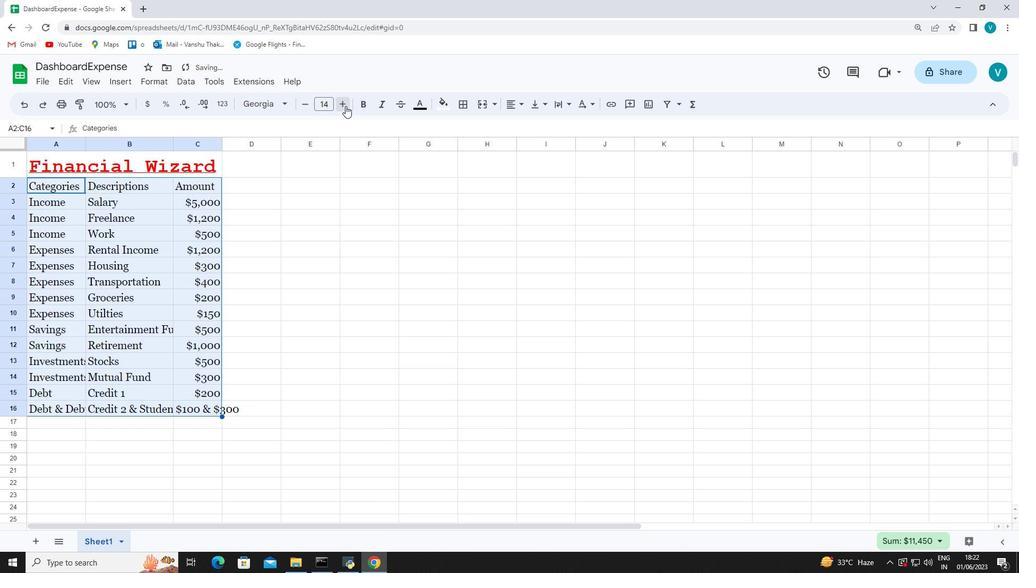 
Action: Mouse pressed left at (345, 106)
Screenshot: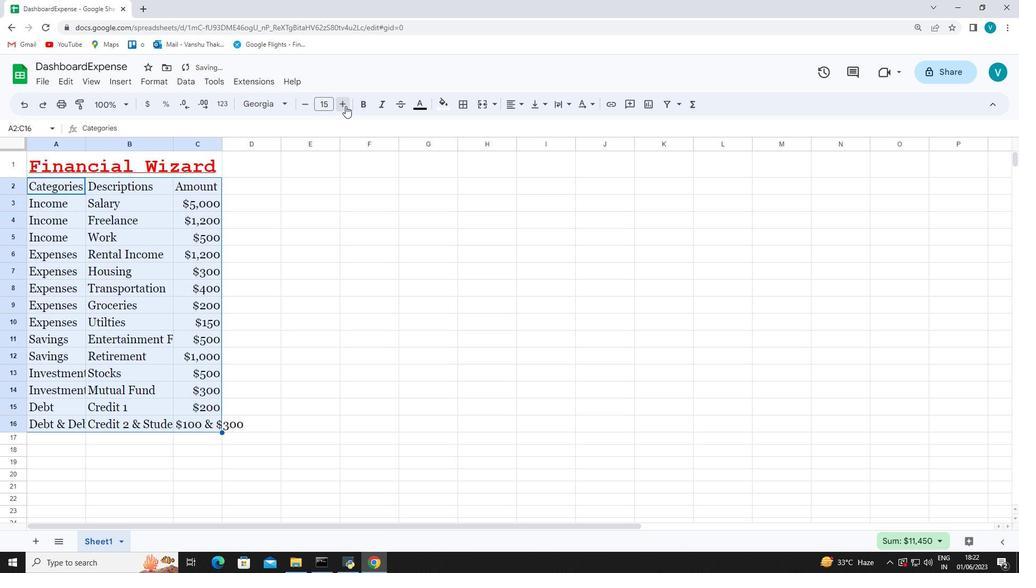
Action: Mouse pressed left at (345, 106)
Screenshot: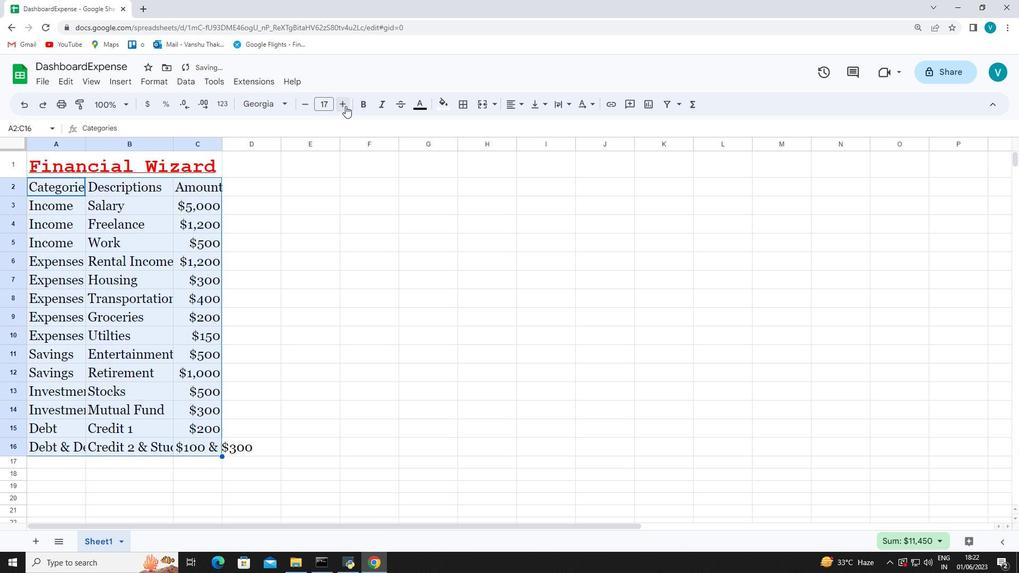 
Action: Mouse moved to (514, 107)
Screenshot: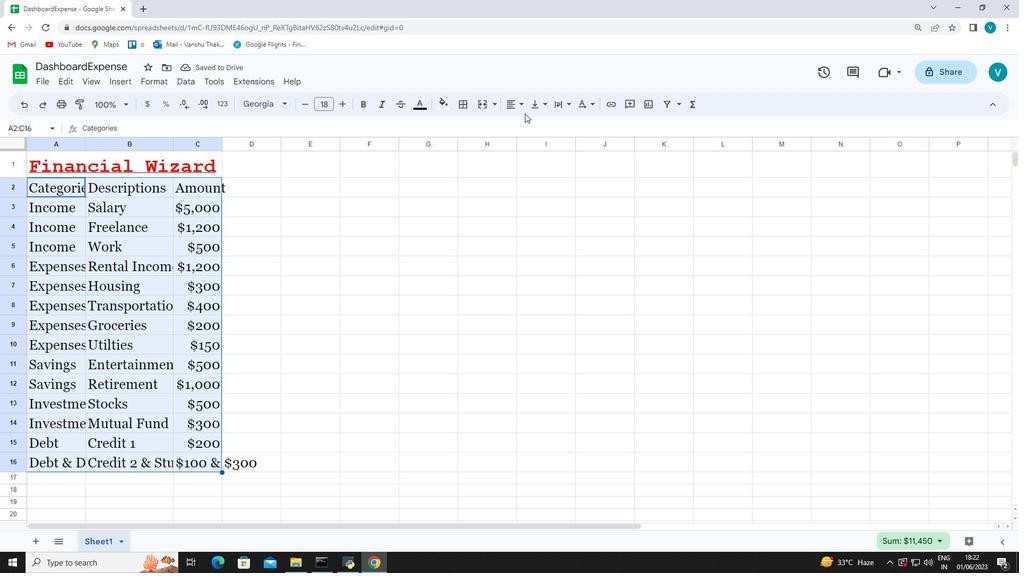
Action: Mouse pressed left at (514, 107)
Screenshot: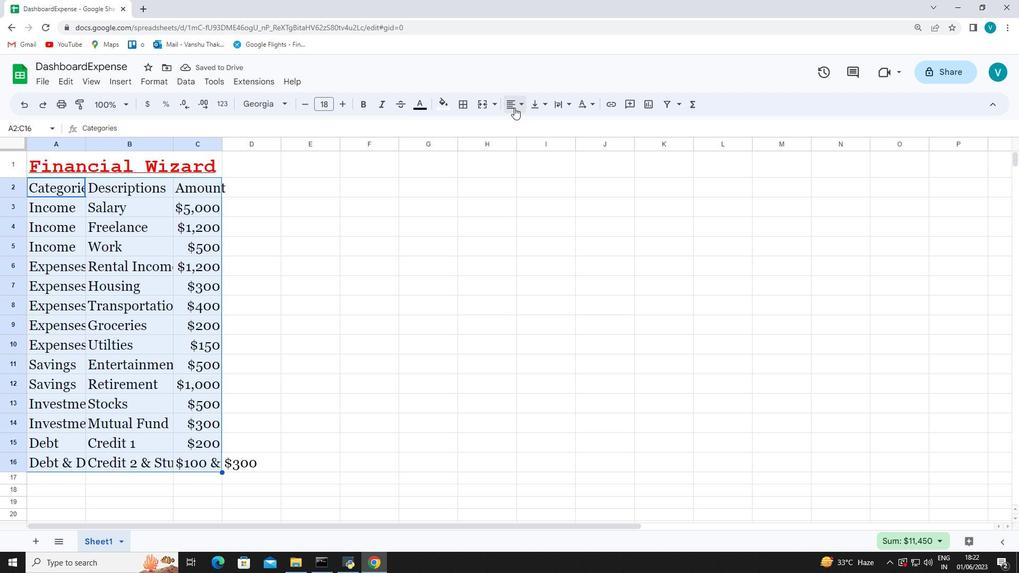 
Action: Mouse moved to (548, 129)
Screenshot: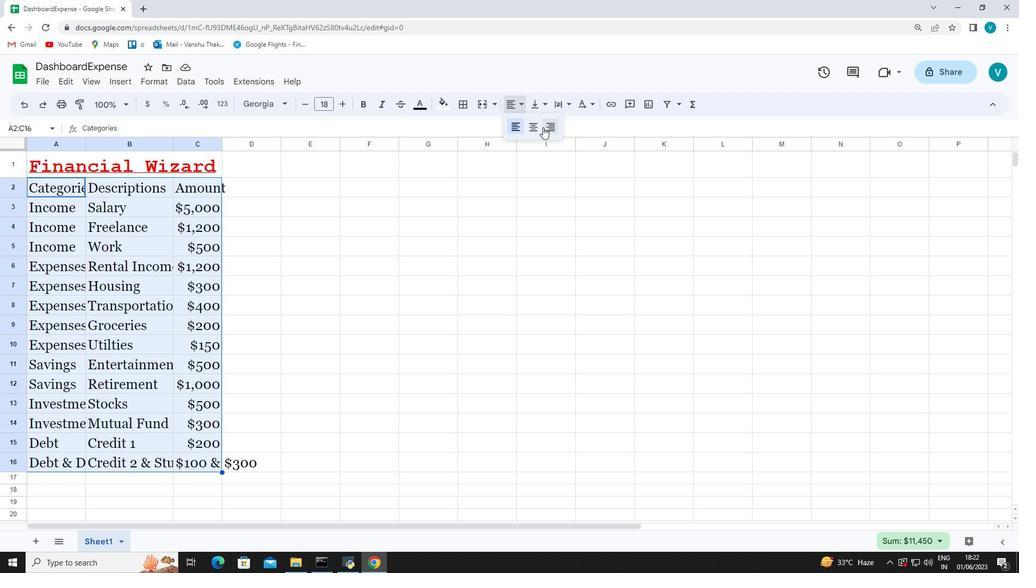 
Action: Mouse pressed left at (548, 129)
Screenshot: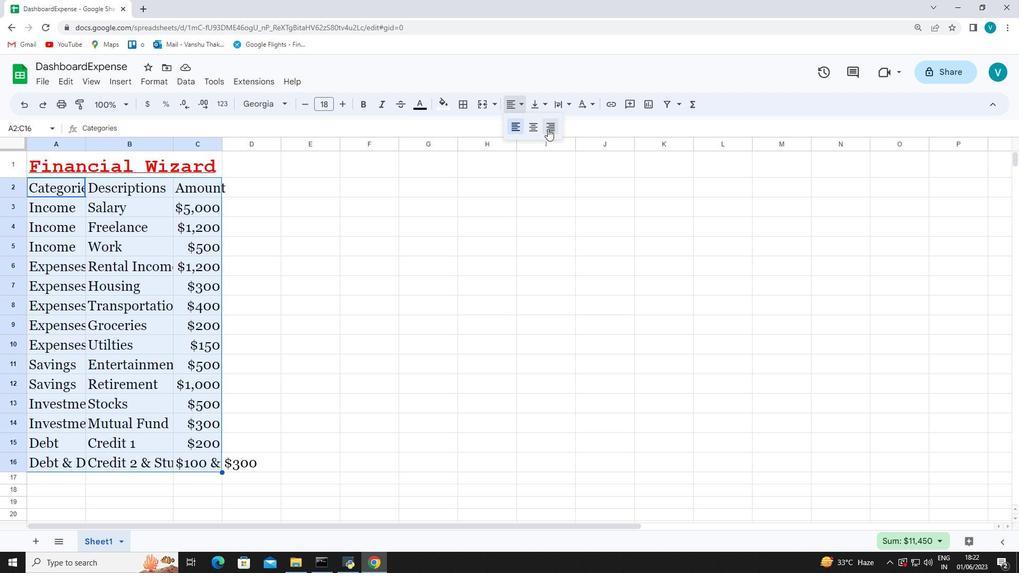 
Action: Mouse moved to (123, 165)
Screenshot: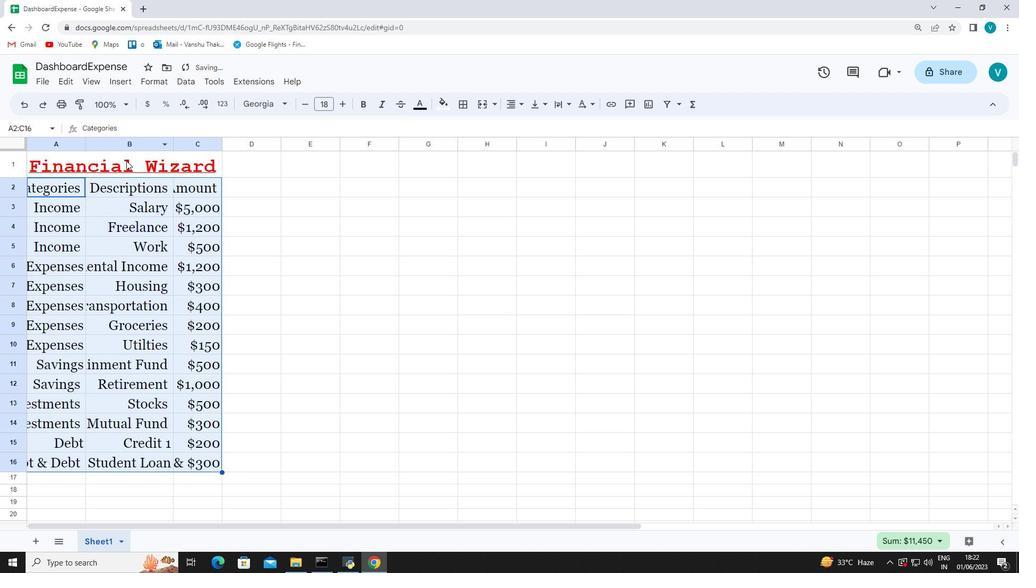 
Action: Mouse pressed left at (123, 165)
Screenshot: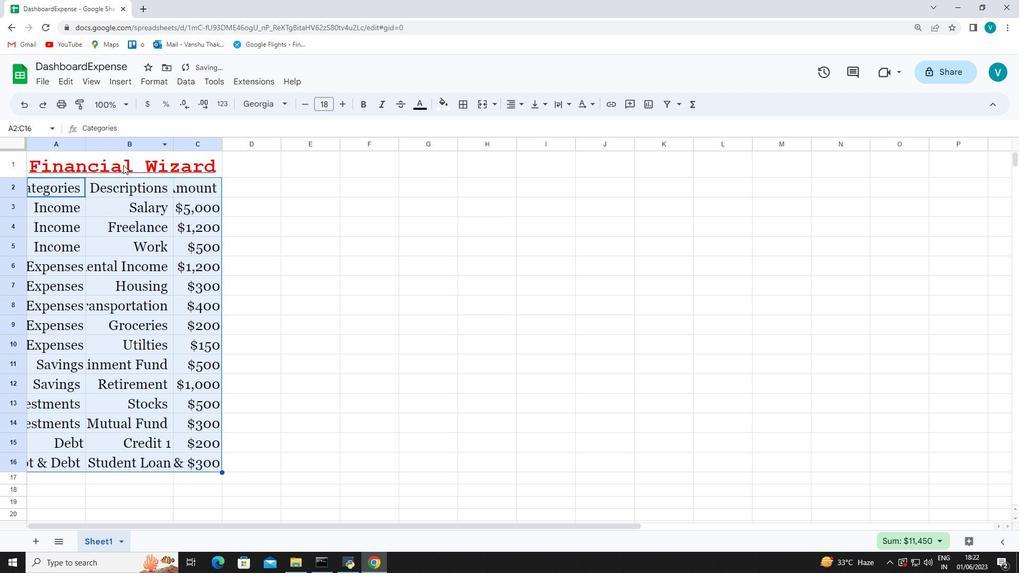 
Action: Mouse moved to (526, 108)
Screenshot: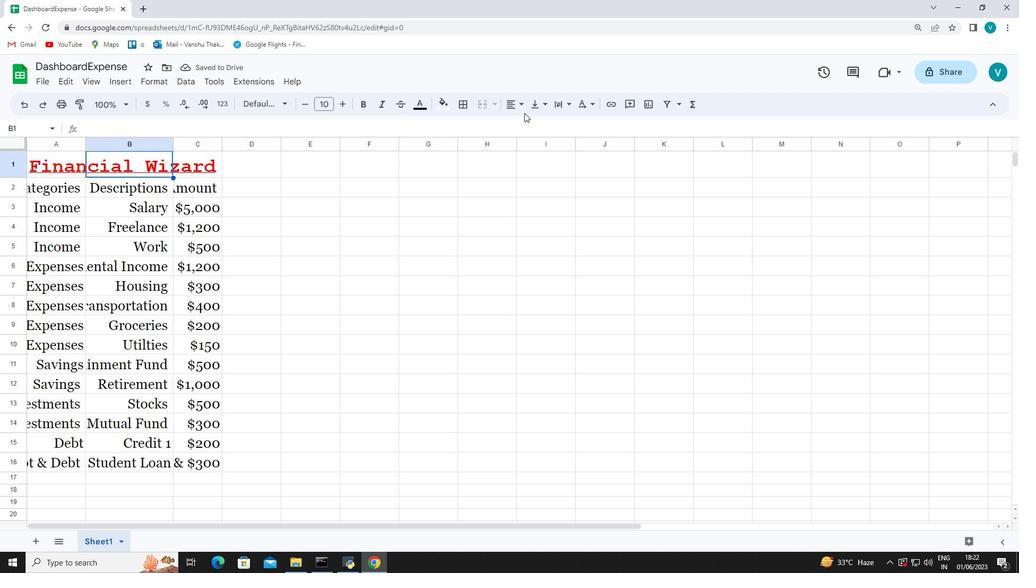 
Action: Mouse pressed left at (526, 108)
Screenshot: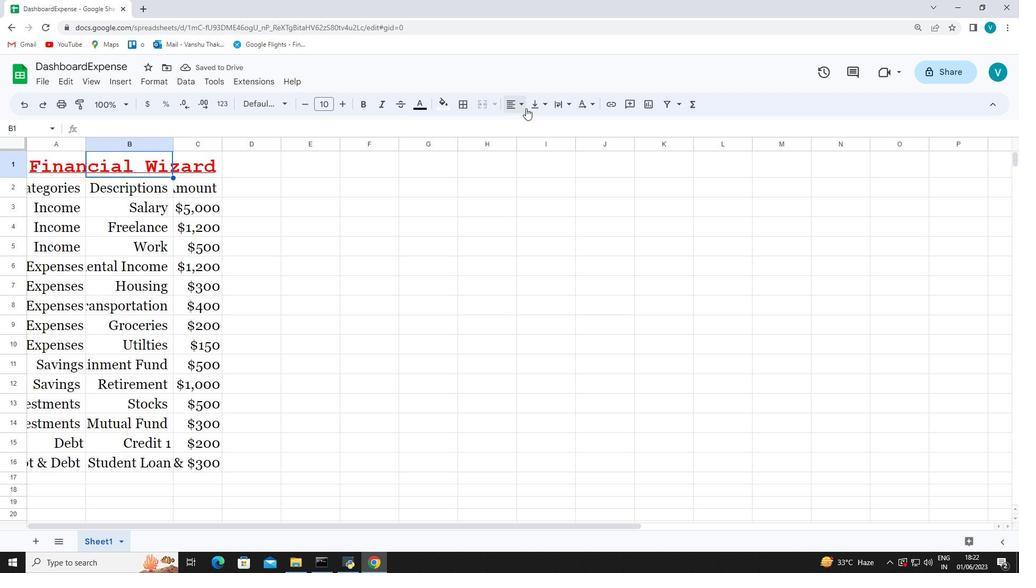
Action: Mouse moved to (546, 133)
Screenshot: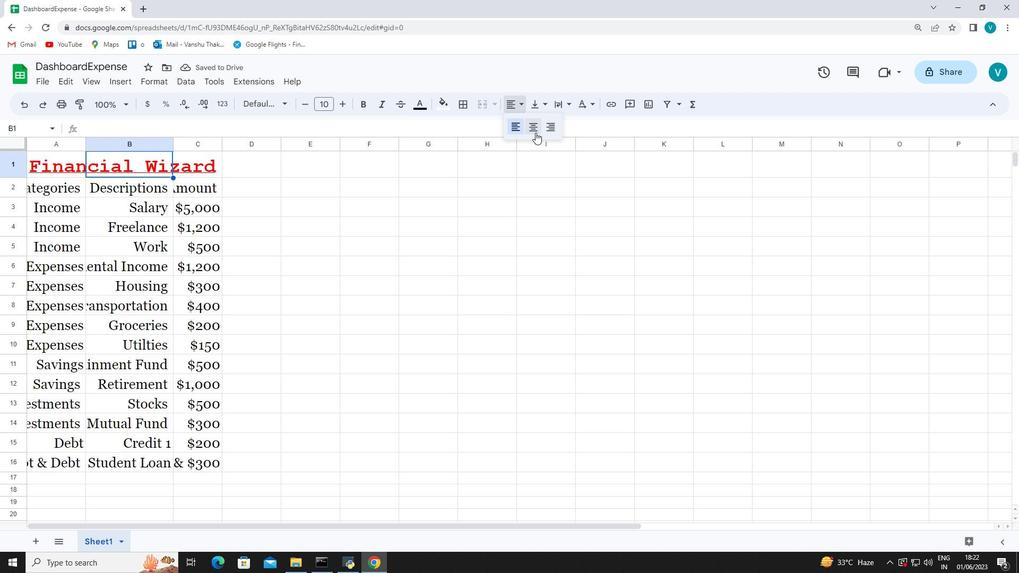 
Action: Mouse pressed left at (546, 133)
Screenshot: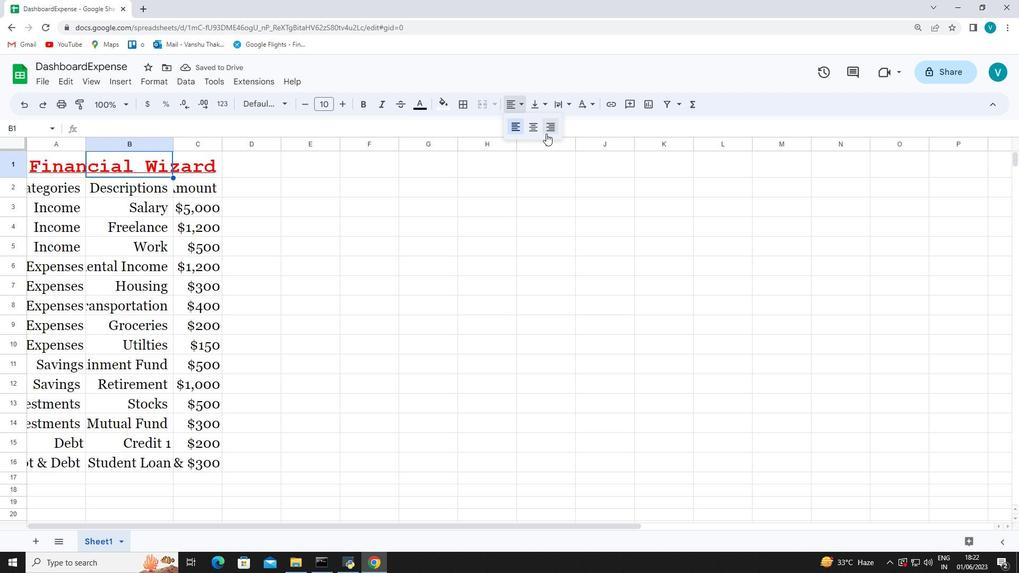 
Action: Mouse moved to (419, 201)
Screenshot: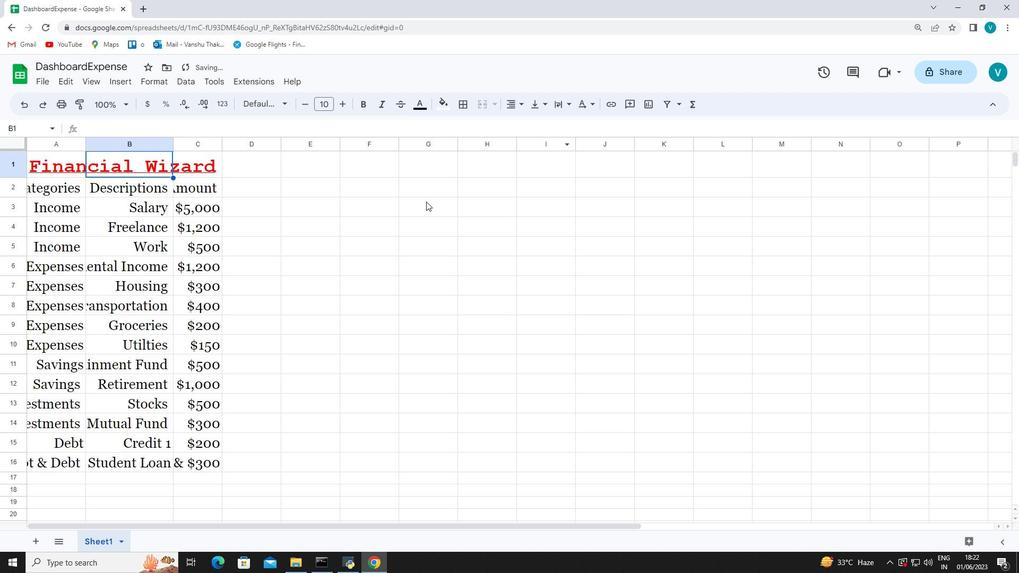 
Action: Mouse pressed left at (419, 201)
Screenshot: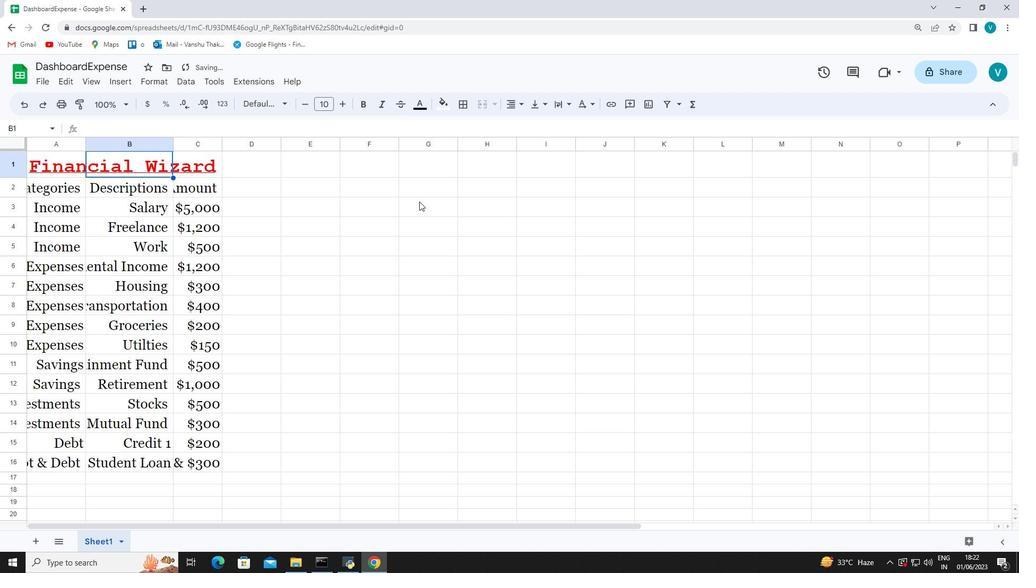 
Action: Mouse moved to (84, 140)
Screenshot: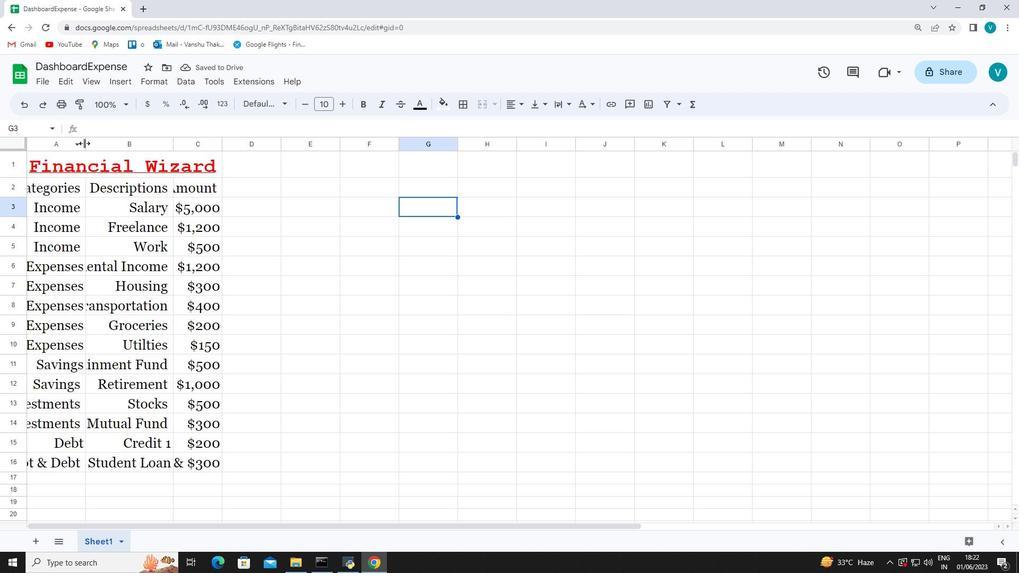 
Action: Mouse pressed left at (84, 140)
Screenshot: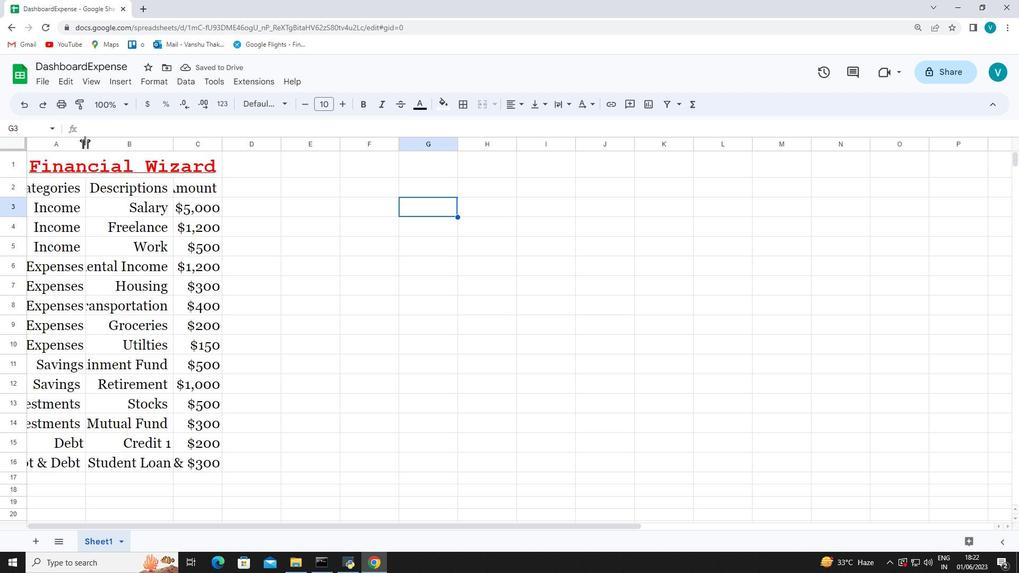 
Action: Mouse pressed left at (84, 140)
Screenshot: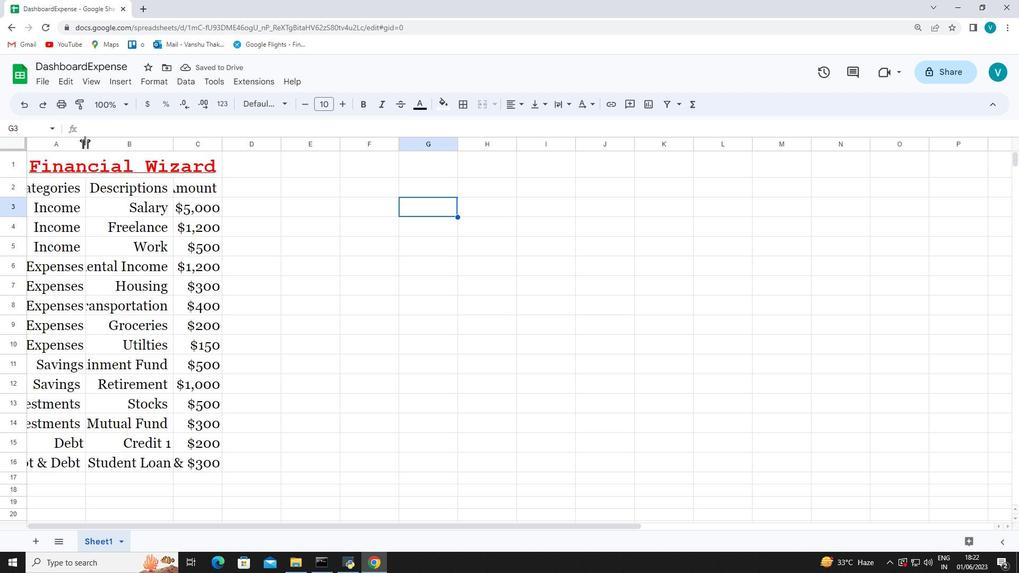 
Action: Mouse moved to (305, 140)
Screenshot: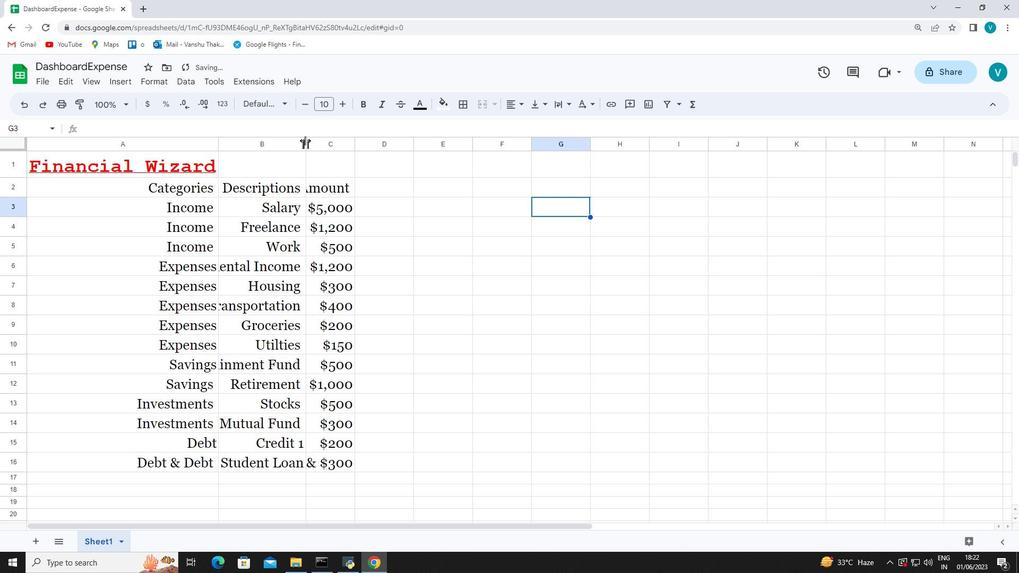 
Action: Mouse pressed left at (305, 140)
Screenshot: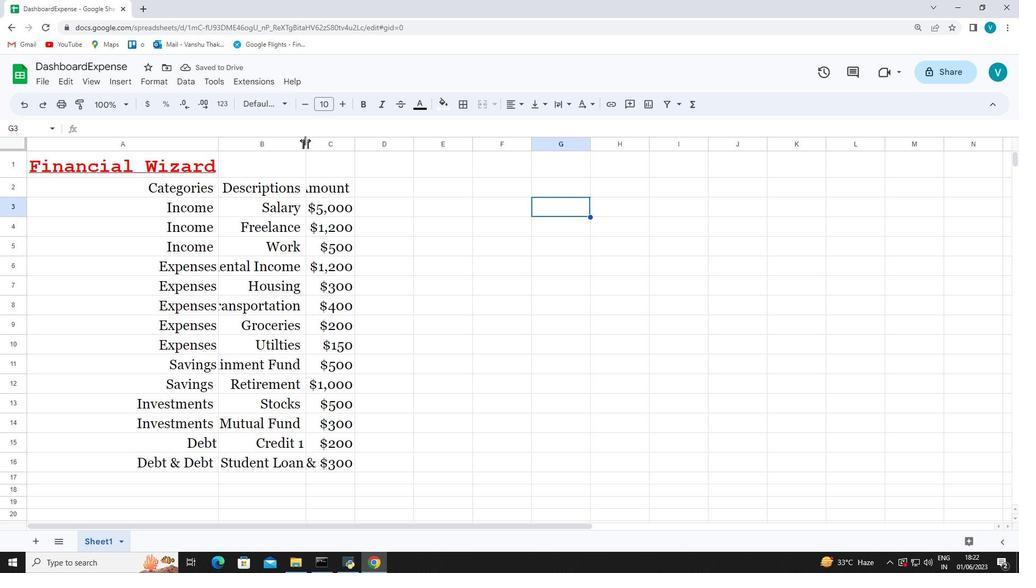 
Action: Mouse pressed left at (305, 140)
Screenshot: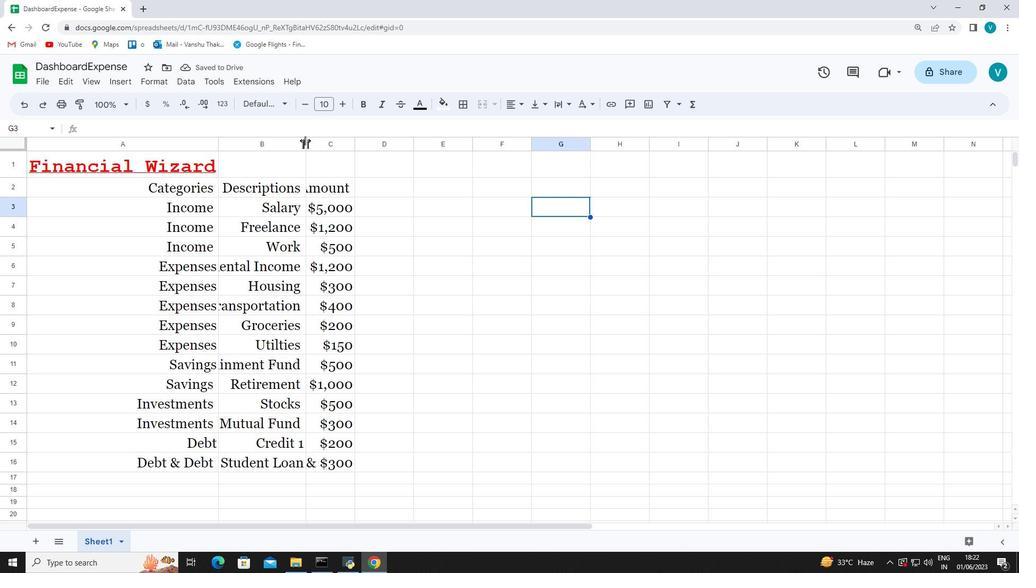 
Action: Mouse moved to (421, 143)
Screenshot: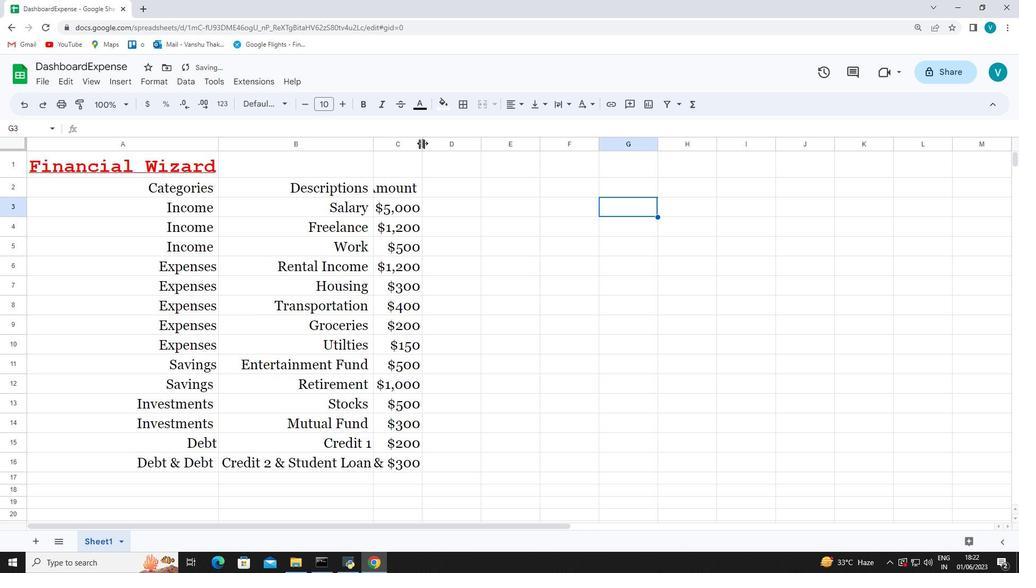 
Action: Mouse pressed left at (421, 143)
Screenshot: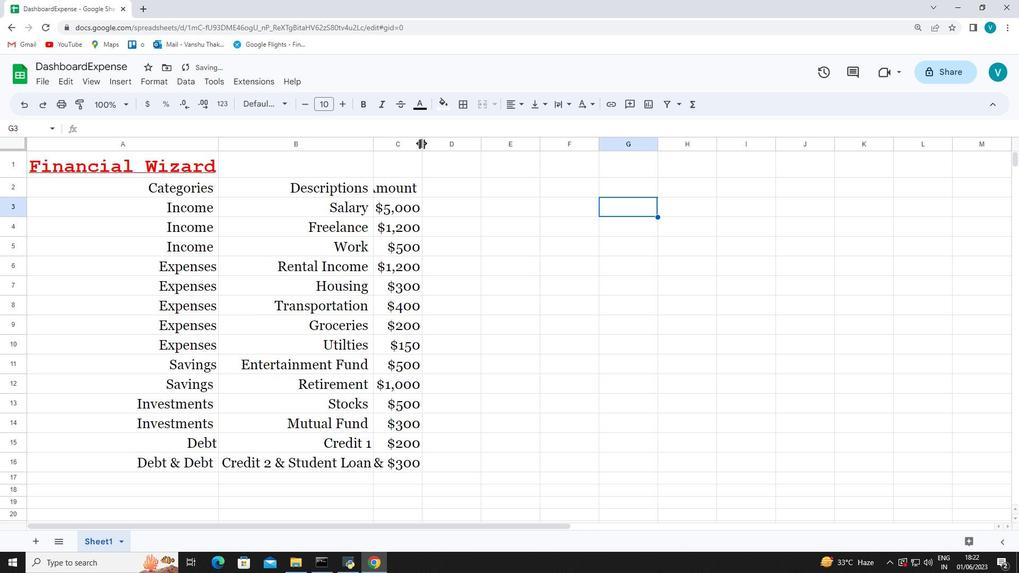 
Action: Mouse pressed left at (421, 143)
Screenshot: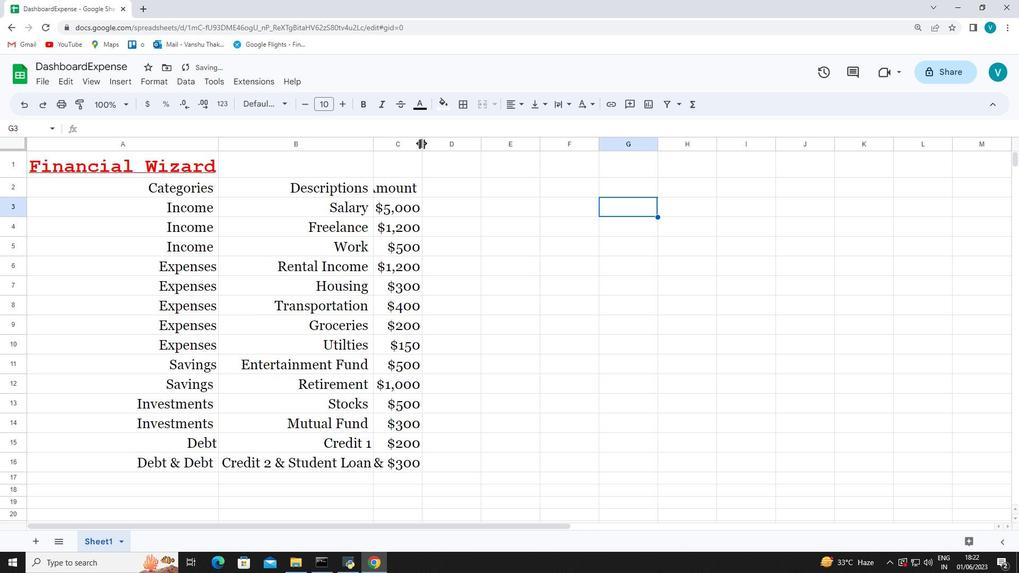 
Action: Mouse moved to (628, 296)
Screenshot: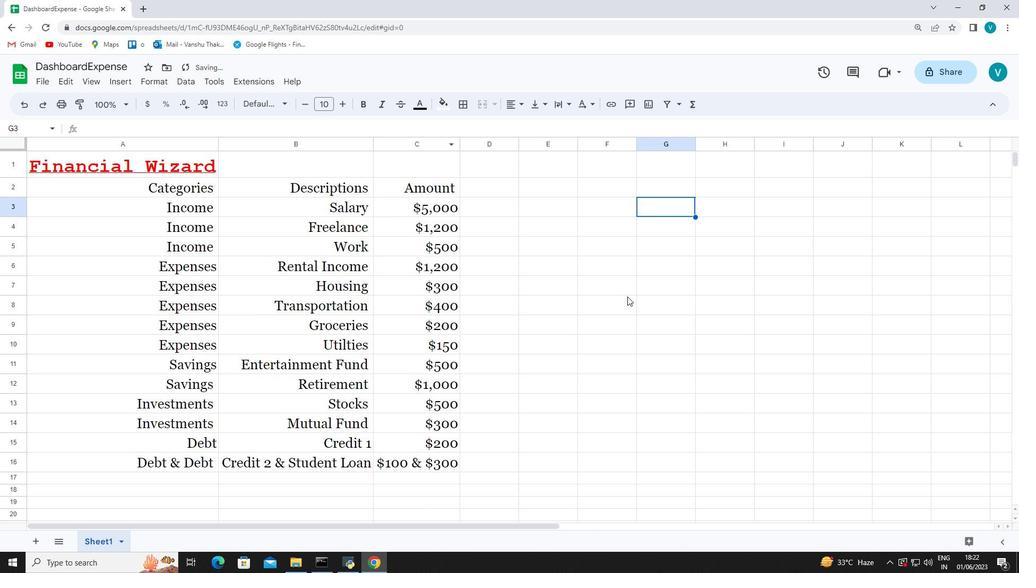 
Action: Mouse scrolled (628, 297) with delta (0, 0)
Screenshot: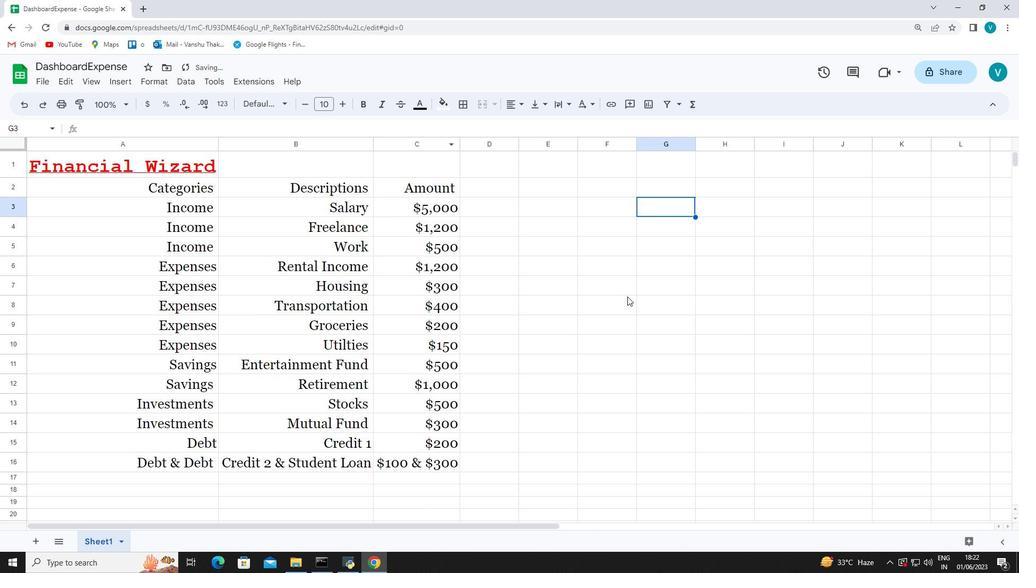 
Action: Mouse moved to (629, 295)
Screenshot: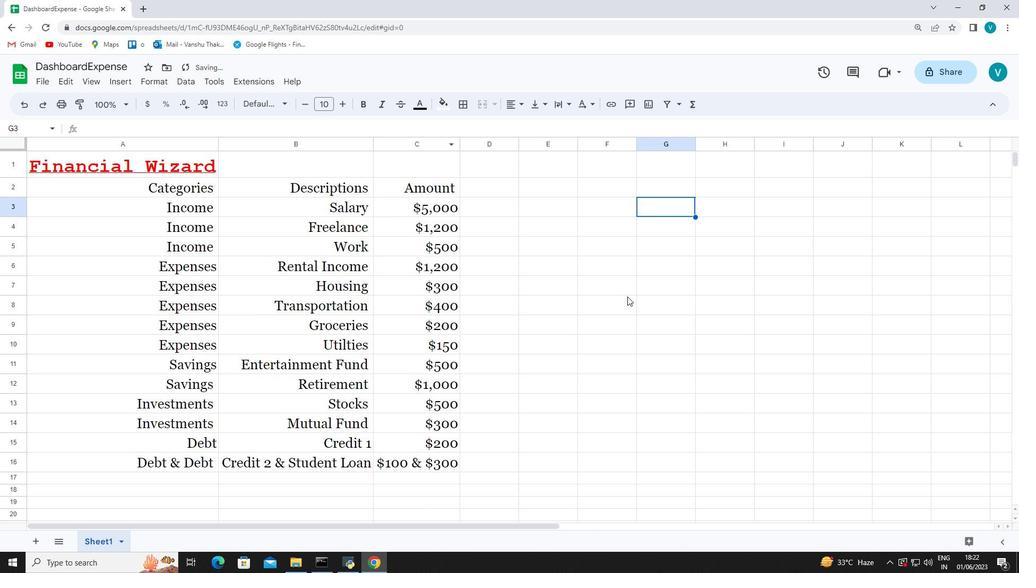 
Action: Mouse scrolled (629, 296) with delta (0, 0)
Screenshot: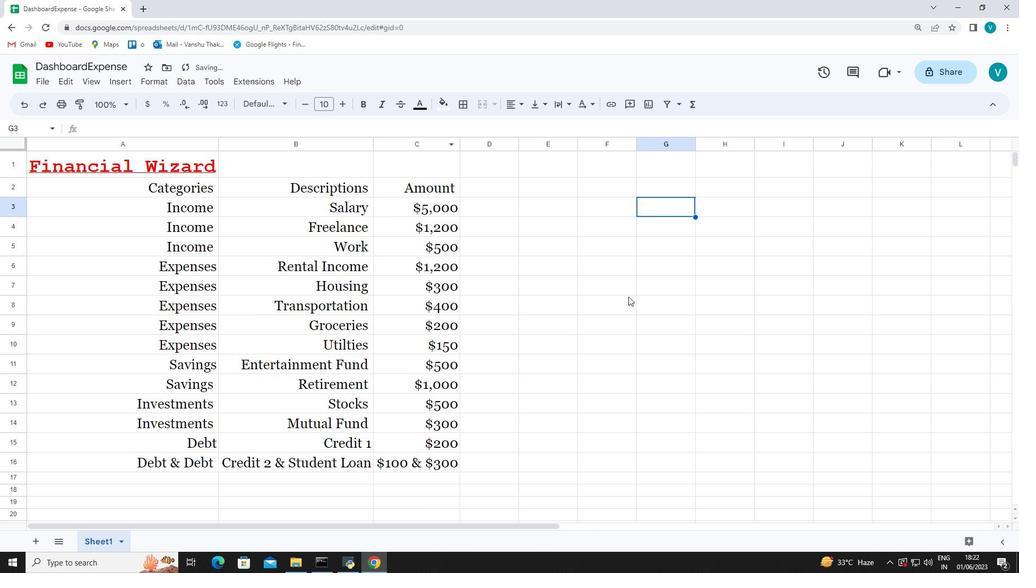 
Action: Mouse moved to (49, 83)
Screenshot: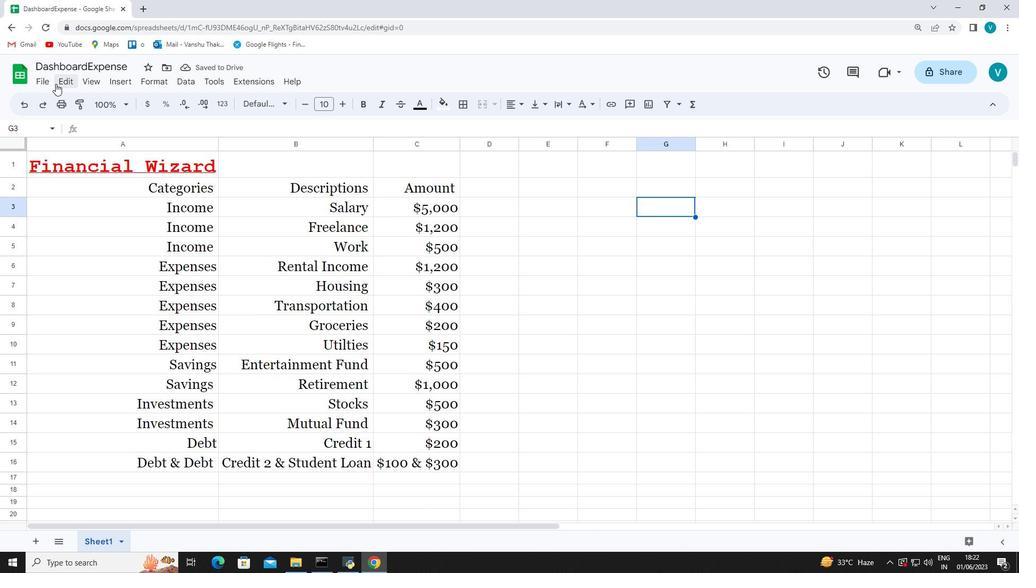 
Action: Mouse pressed left at (49, 83)
Screenshot: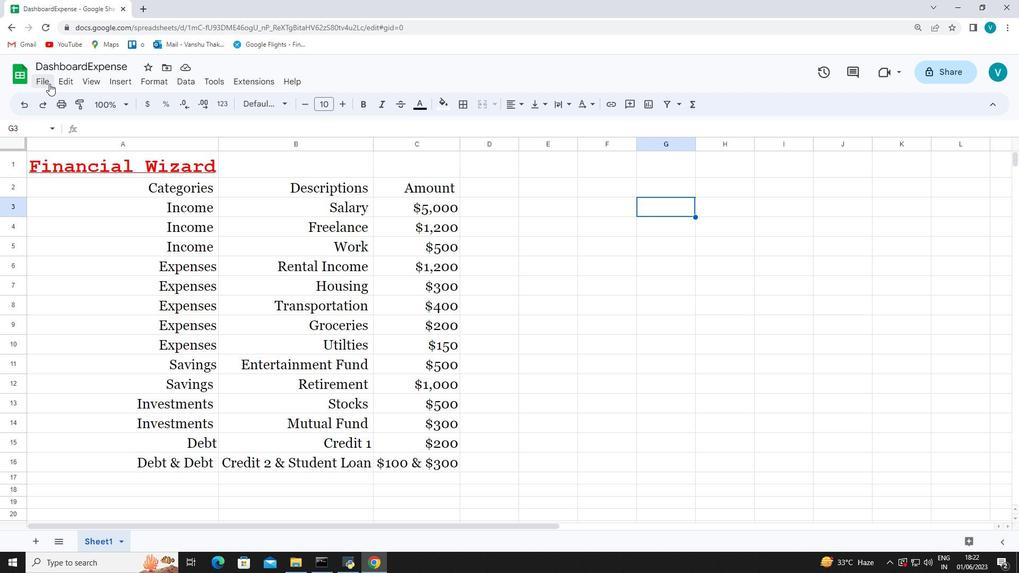 
Action: Mouse moved to (101, 228)
Screenshot: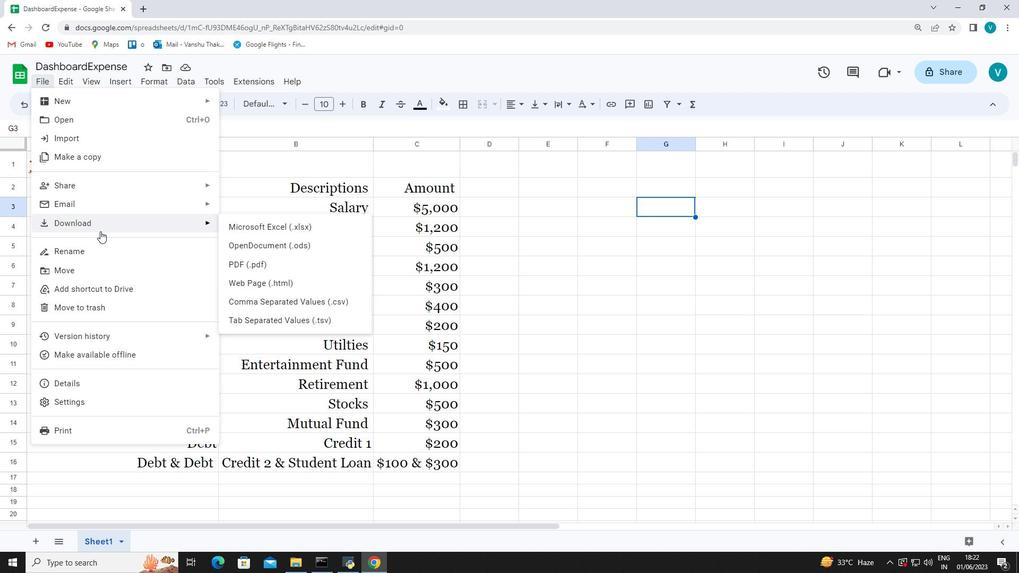 
Action: Mouse pressed left at (101, 228)
Screenshot: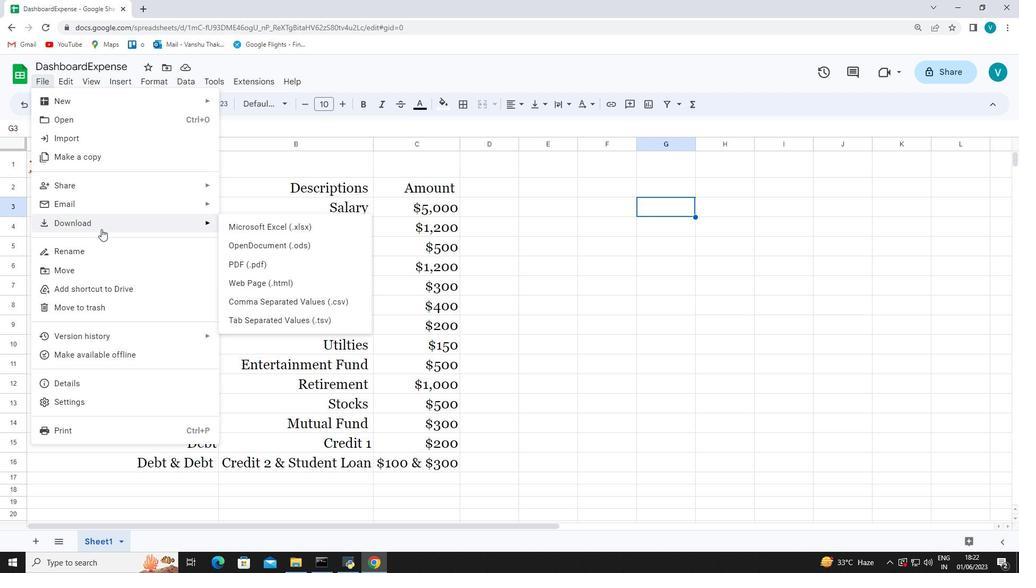 
Action: Mouse moved to (202, 226)
Screenshot: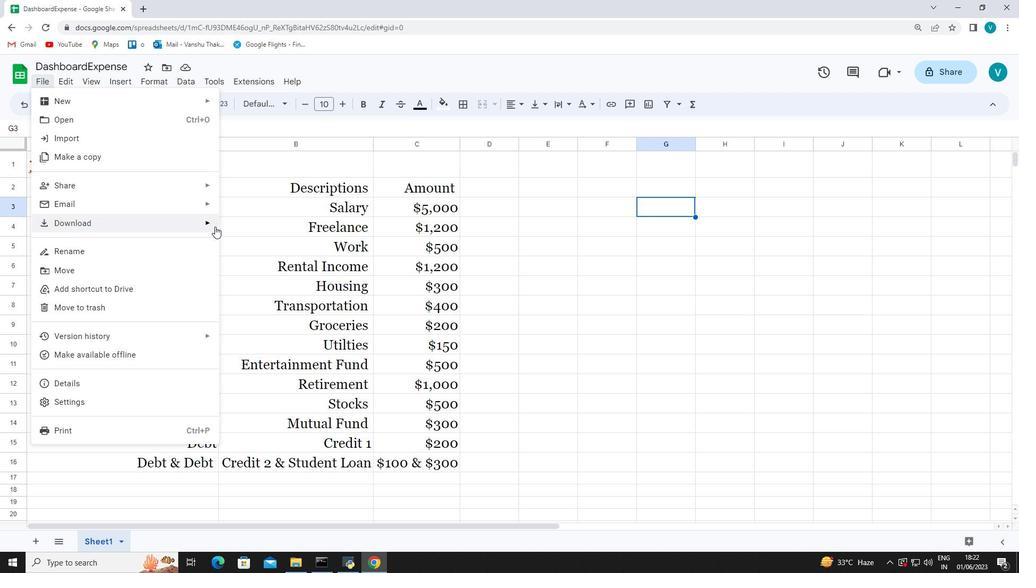 
Action: Mouse pressed left at (202, 226)
Screenshot: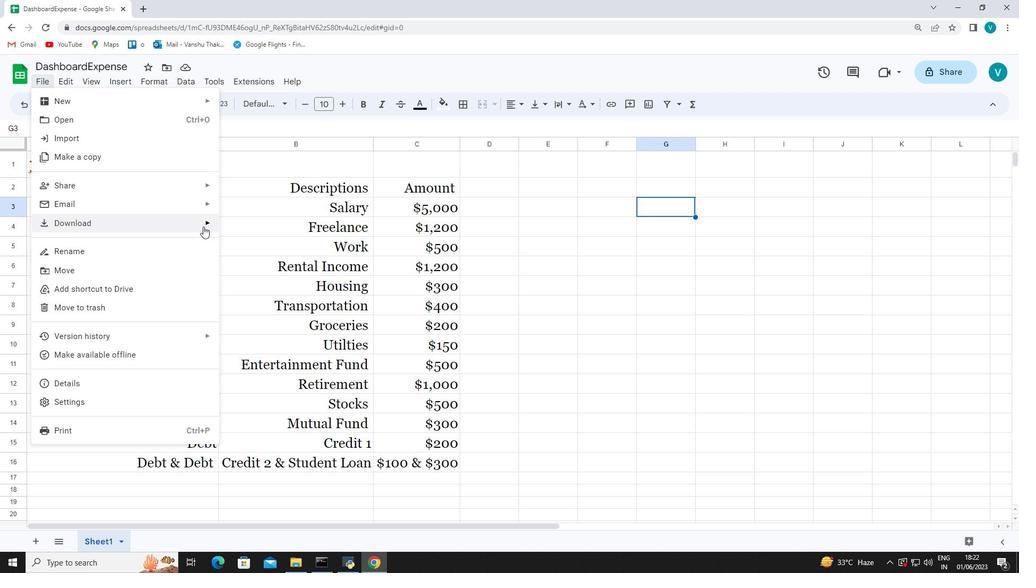 
Action: Mouse moved to (251, 231)
Screenshot: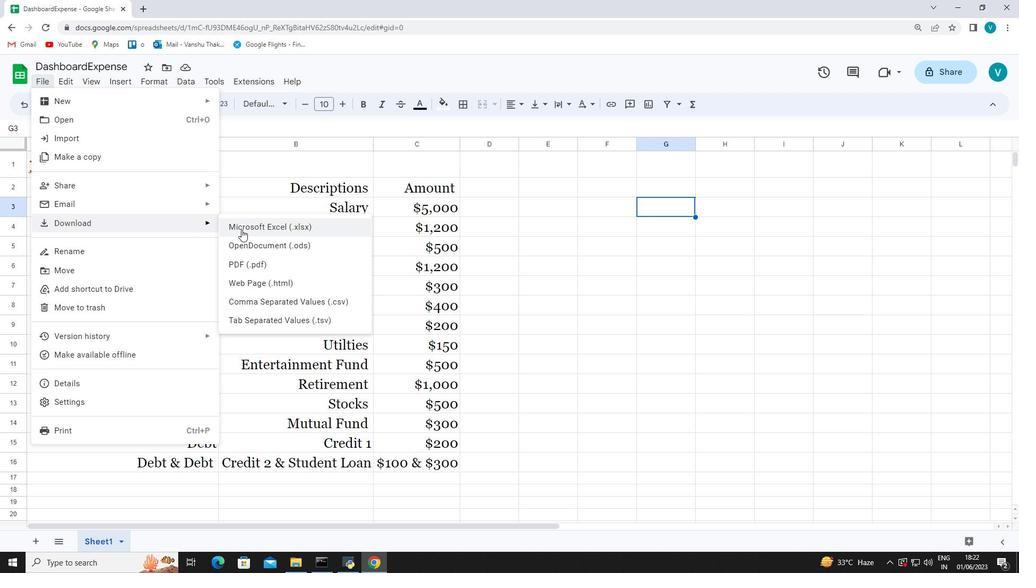 
Action: Mouse pressed left at (251, 231)
Screenshot: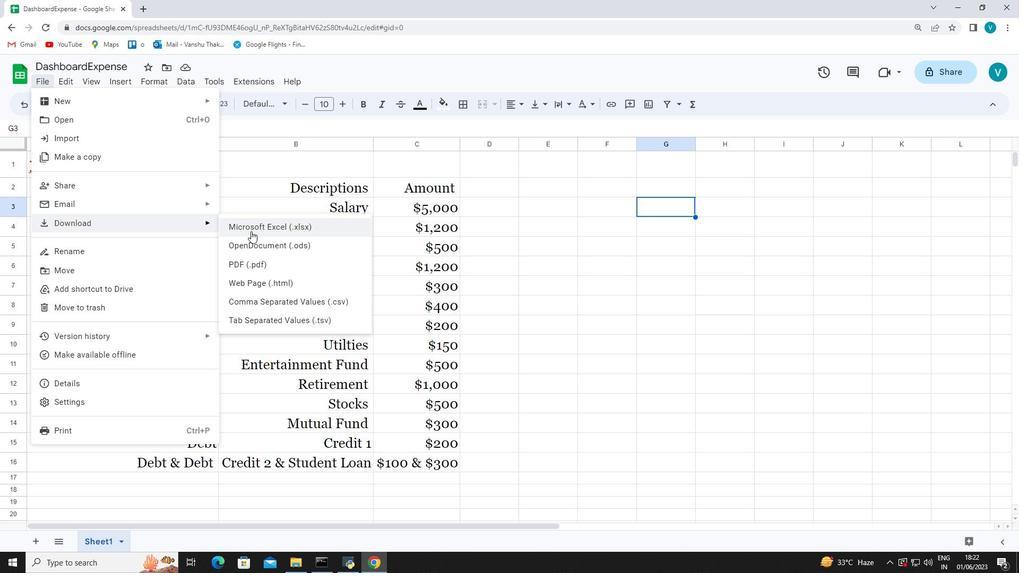 
Action: Mouse moved to (203, 218)
Screenshot: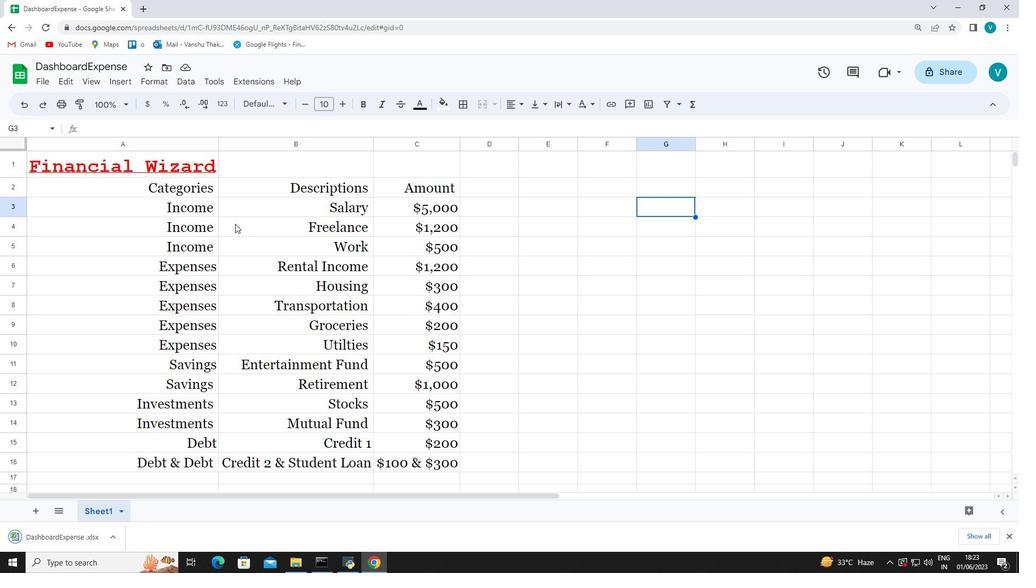 
